 Task: nan
Action: Mouse moved to (418, 542)
Screenshot: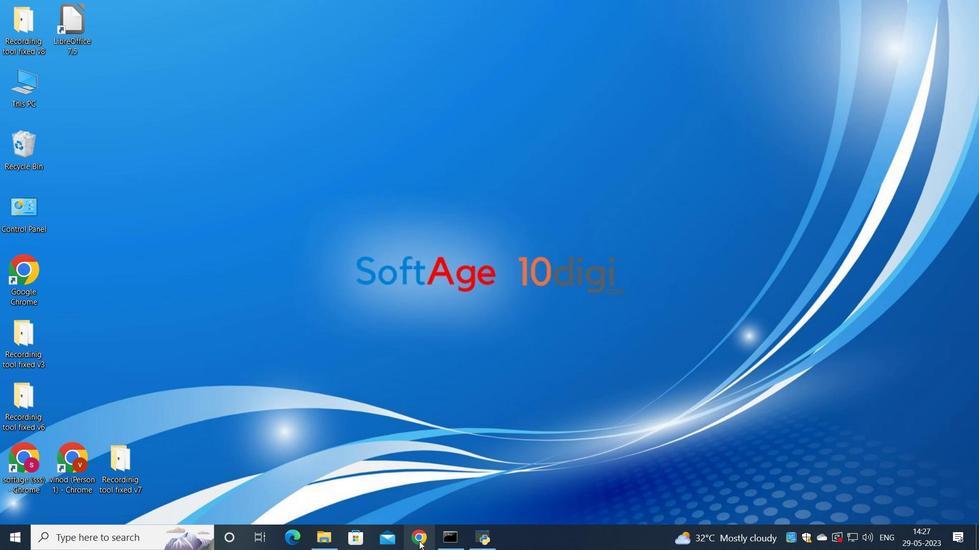 
Action: Mouse pressed left at (418, 542)
Screenshot: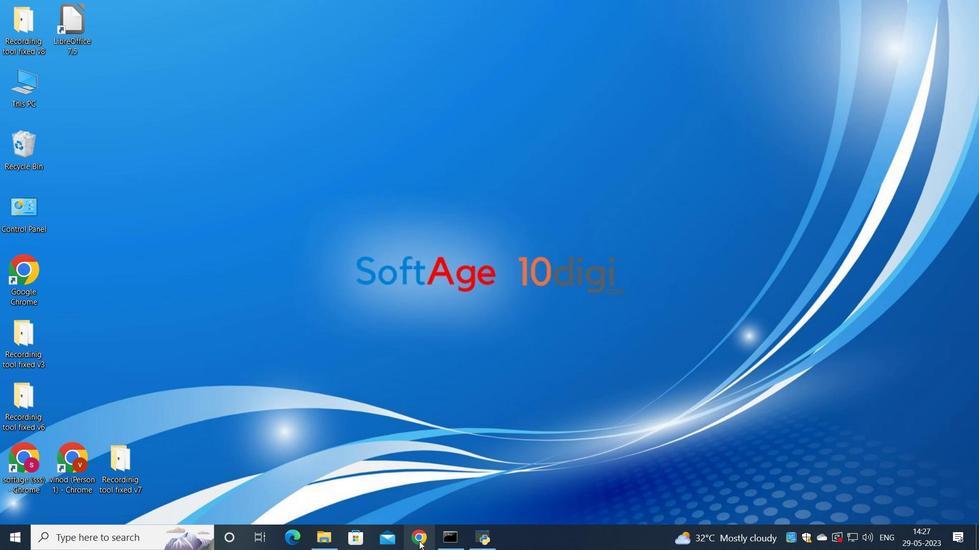
Action: Mouse moved to (425, 332)
Screenshot: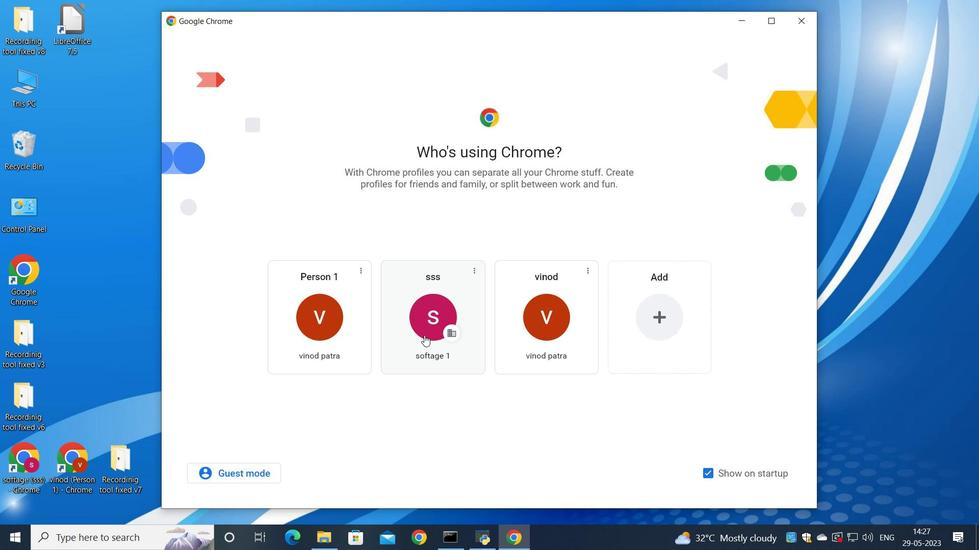 
Action: Mouse pressed left at (425, 332)
Screenshot: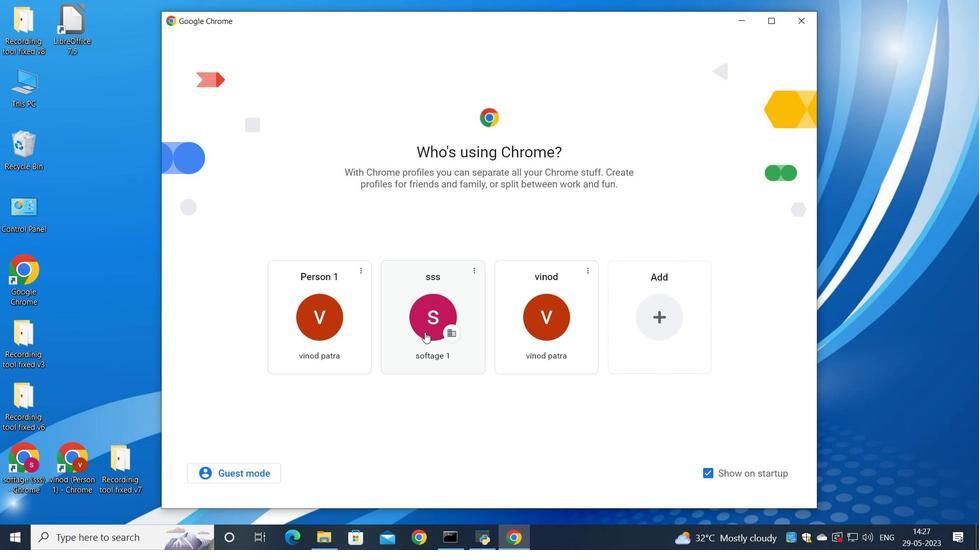 
Action: Mouse moved to (861, 70)
Screenshot: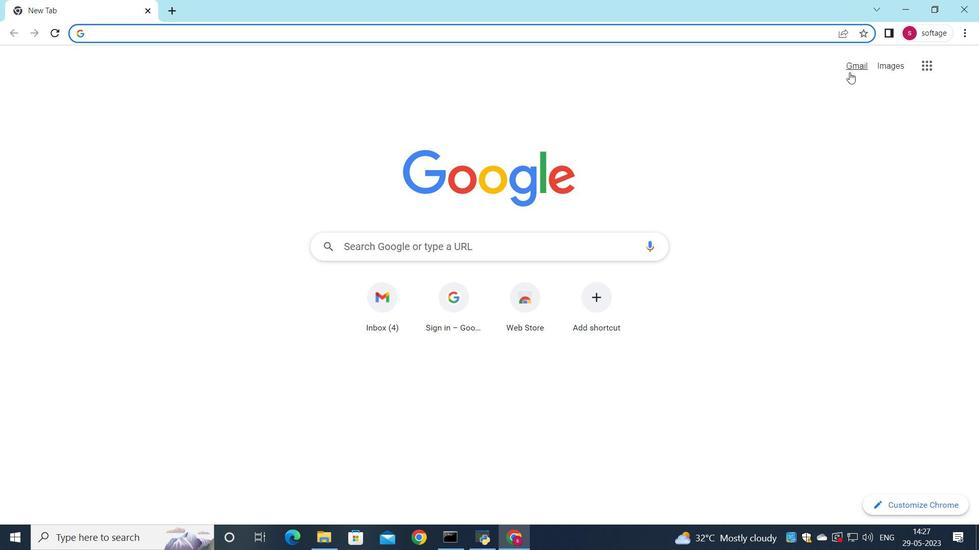 
Action: Mouse pressed left at (861, 70)
Screenshot: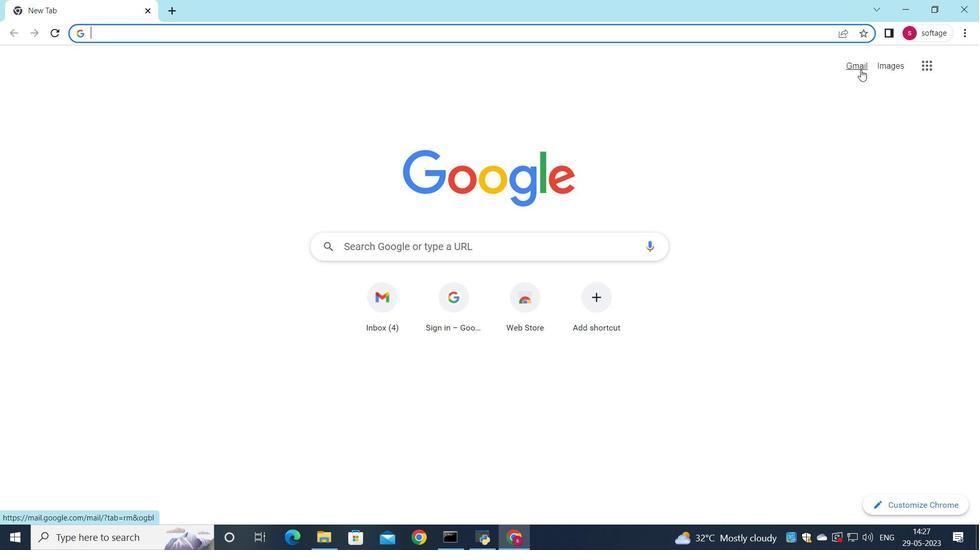 
Action: Mouse moved to (840, 92)
Screenshot: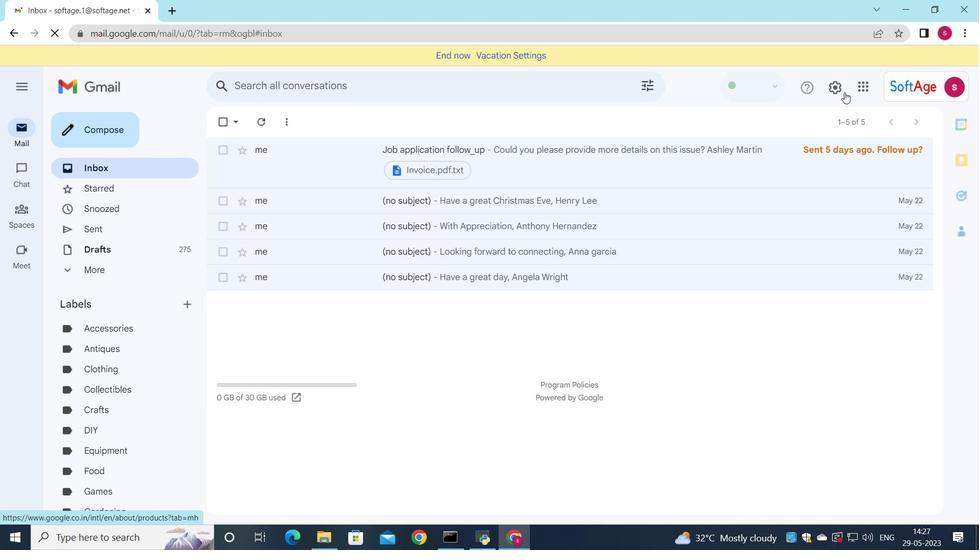 
Action: Mouse pressed left at (840, 92)
Screenshot: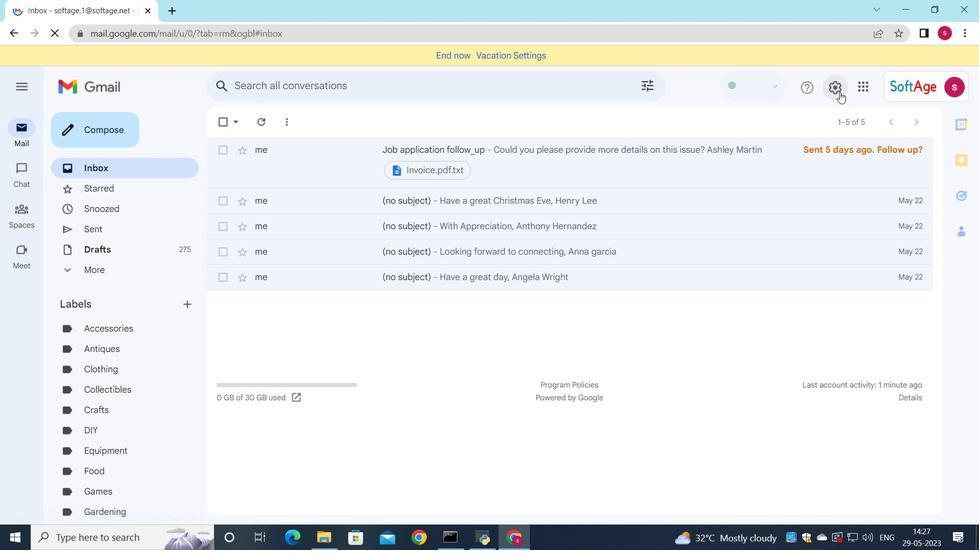
Action: Mouse moved to (831, 146)
Screenshot: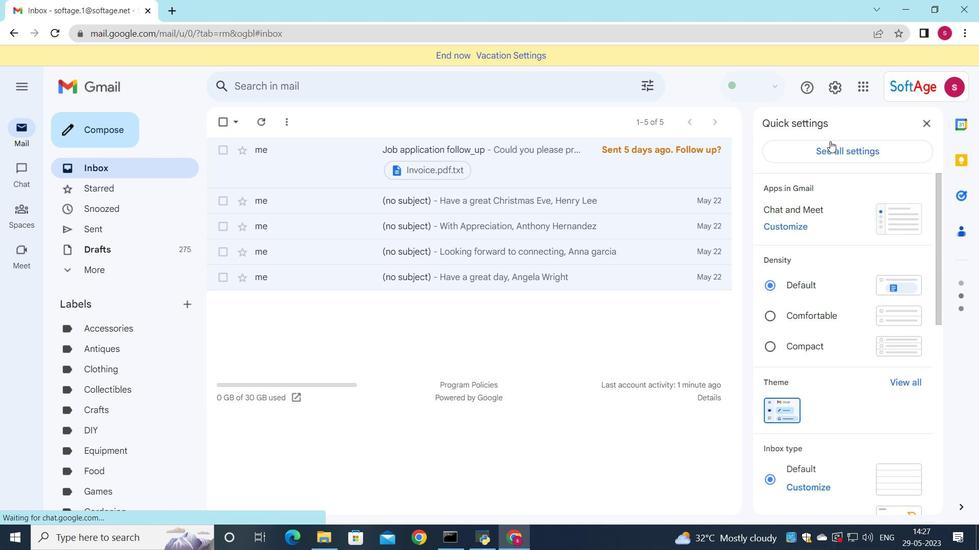 
Action: Mouse pressed left at (831, 146)
Screenshot: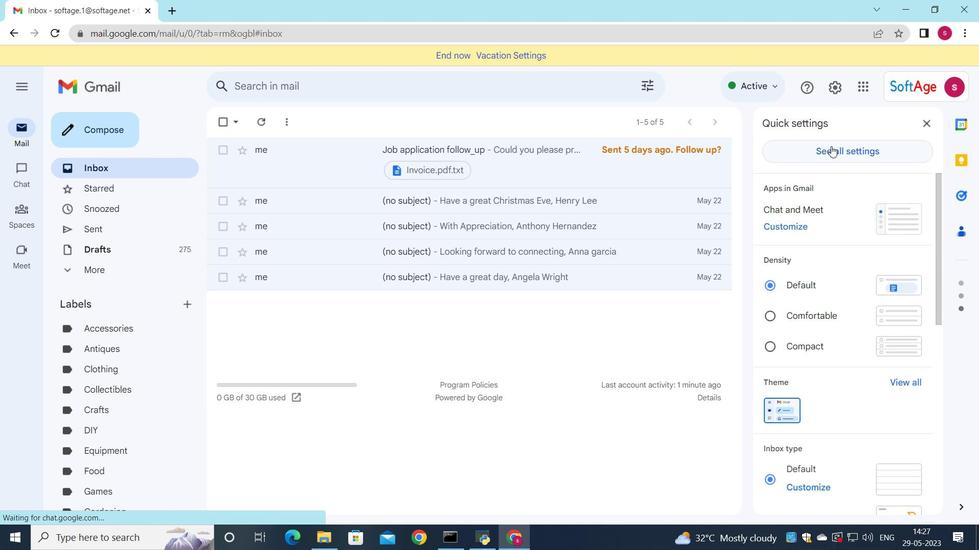 
Action: Mouse moved to (442, 222)
Screenshot: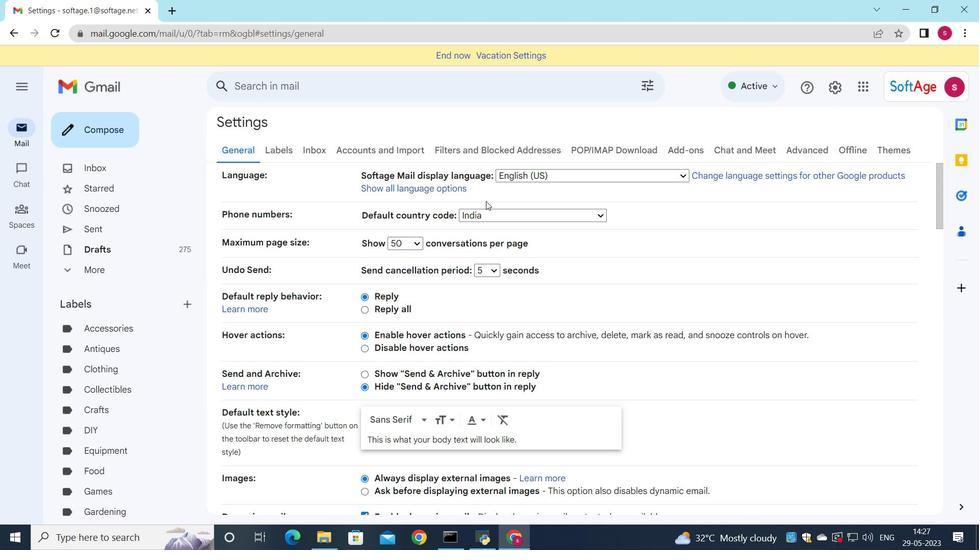 
Action: Mouse scrolled (442, 221) with delta (0, 0)
Screenshot: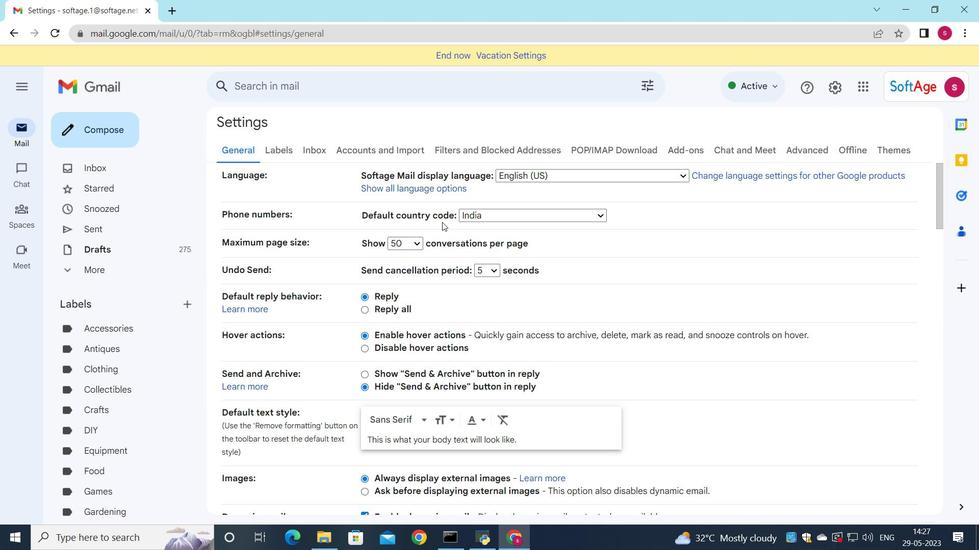 
Action: Mouse scrolled (442, 221) with delta (0, 0)
Screenshot: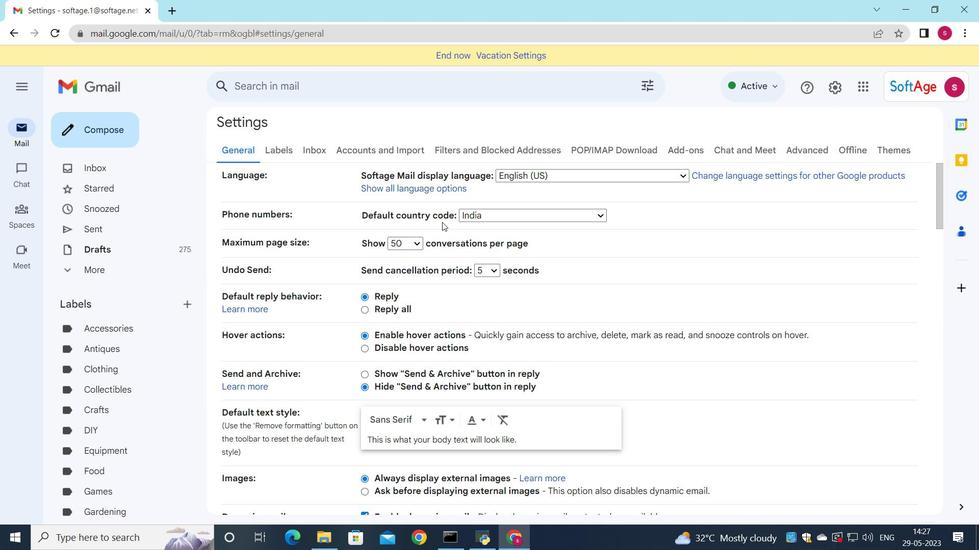 
Action: Mouse scrolled (442, 221) with delta (0, 0)
Screenshot: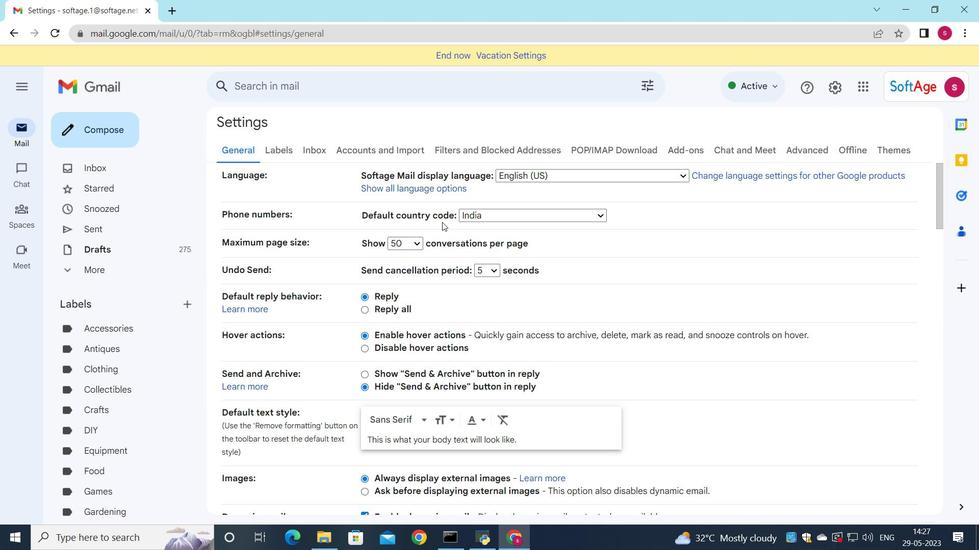 
Action: Mouse scrolled (442, 221) with delta (0, 0)
Screenshot: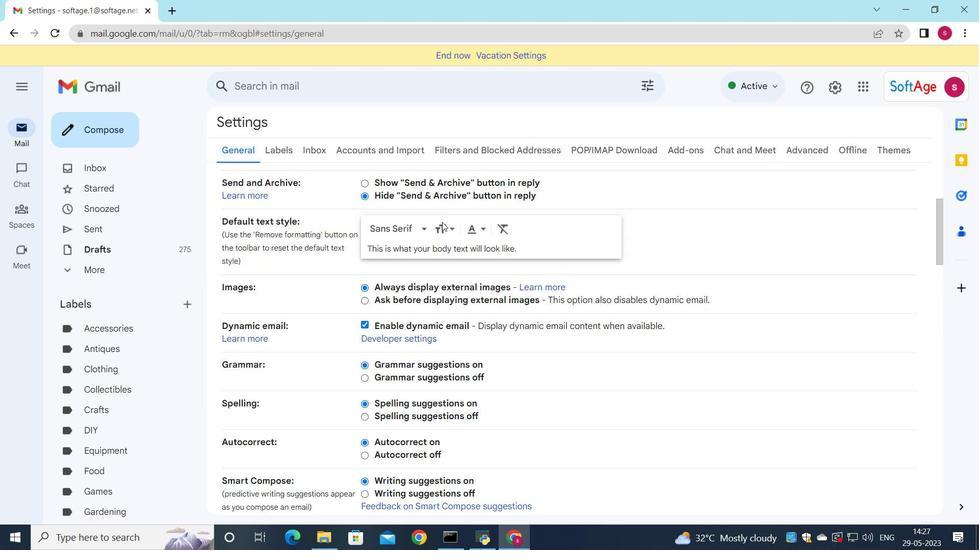 
Action: Mouse scrolled (442, 221) with delta (0, 0)
Screenshot: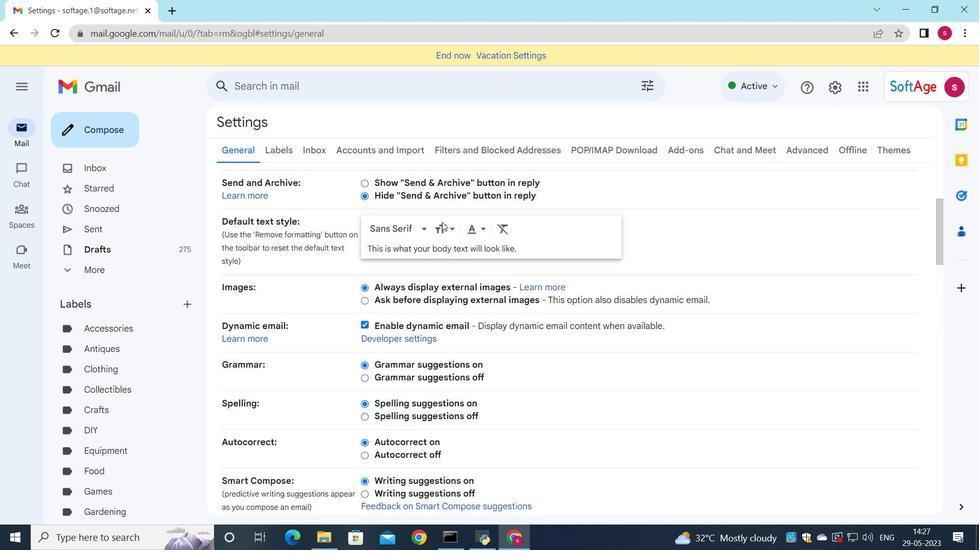 
Action: Mouse scrolled (442, 221) with delta (0, 0)
Screenshot: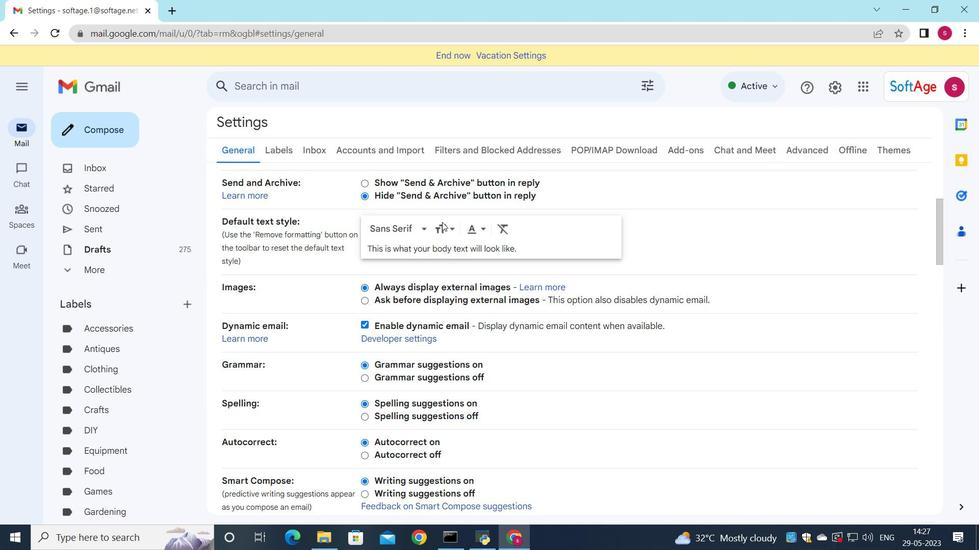 
Action: Mouse scrolled (442, 221) with delta (0, 0)
Screenshot: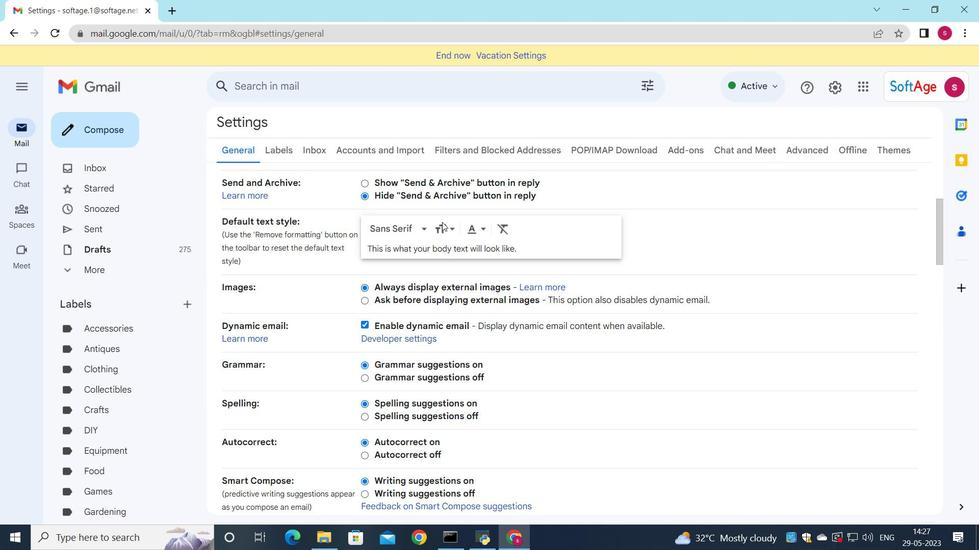 
Action: Mouse scrolled (442, 221) with delta (0, 0)
Screenshot: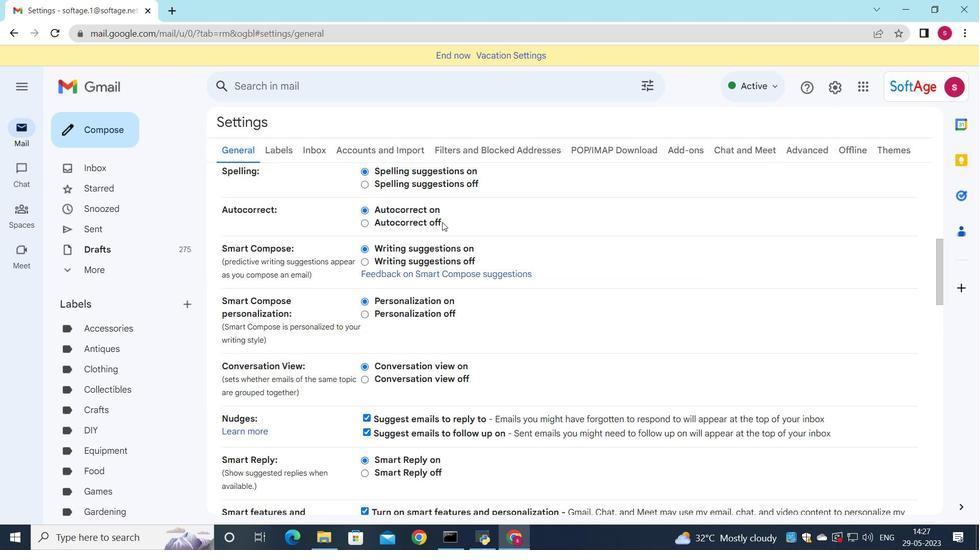 
Action: Mouse scrolled (442, 221) with delta (0, 0)
Screenshot: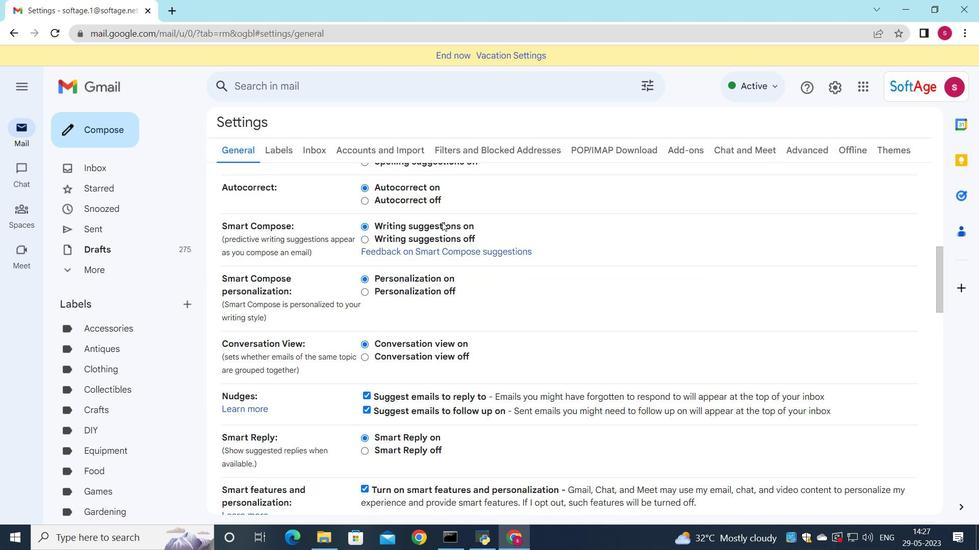 
Action: Mouse scrolled (442, 221) with delta (0, 0)
Screenshot: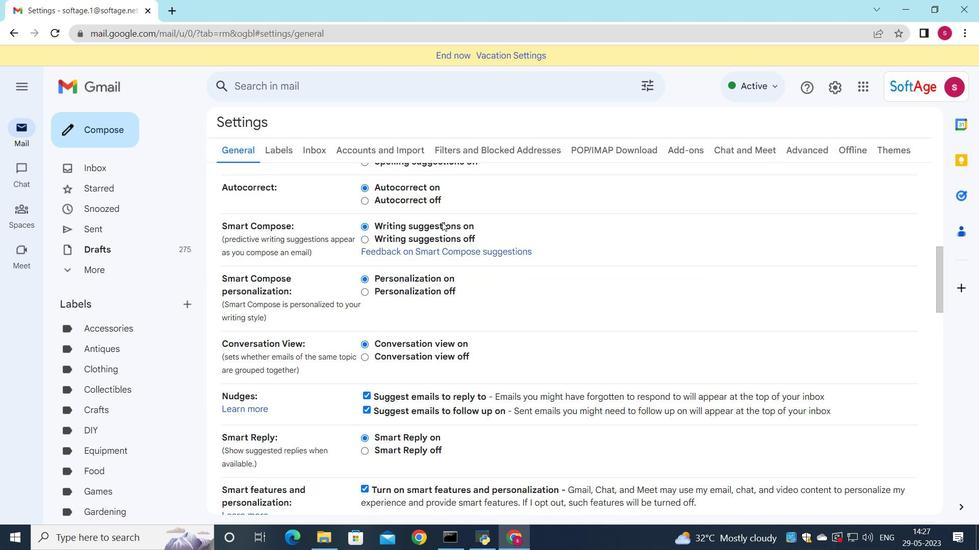 
Action: Mouse scrolled (442, 221) with delta (0, 0)
Screenshot: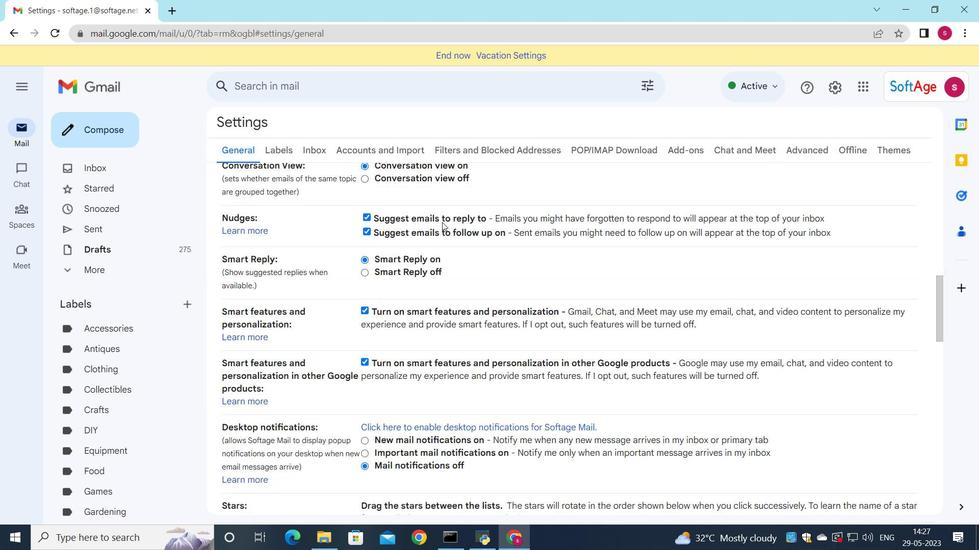 
Action: Mouse scrolled (442, 221) with delta (0, 0)
Screenshot: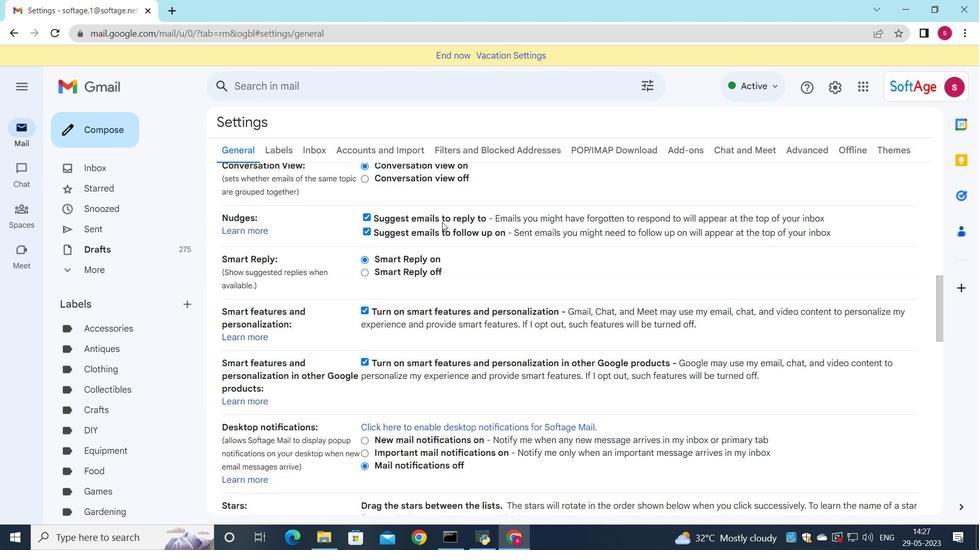
Action: Mouse scrolled (442, 221) with delta (0, 0)
Screenshot: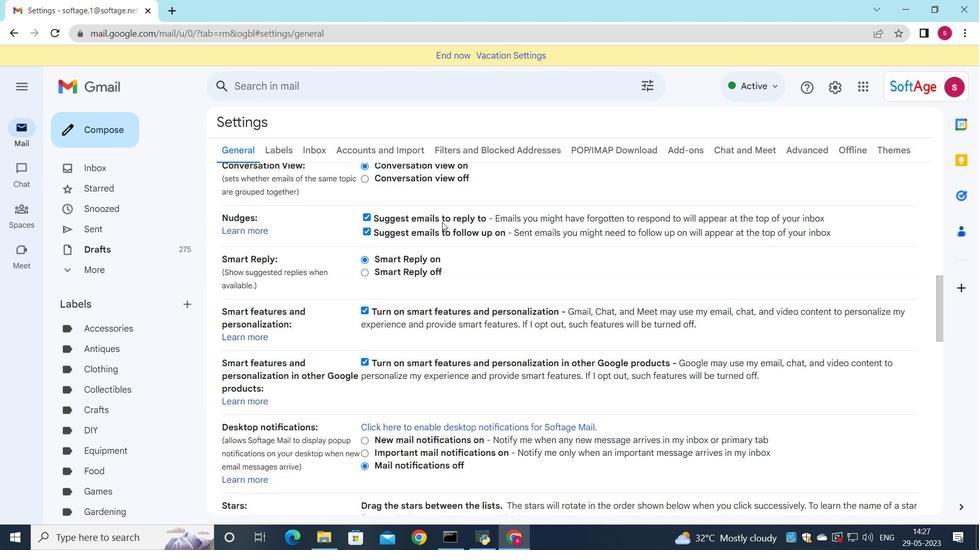 
Action: Mouse scrolled (442, 221) with delta (0, 0)
Screenshot: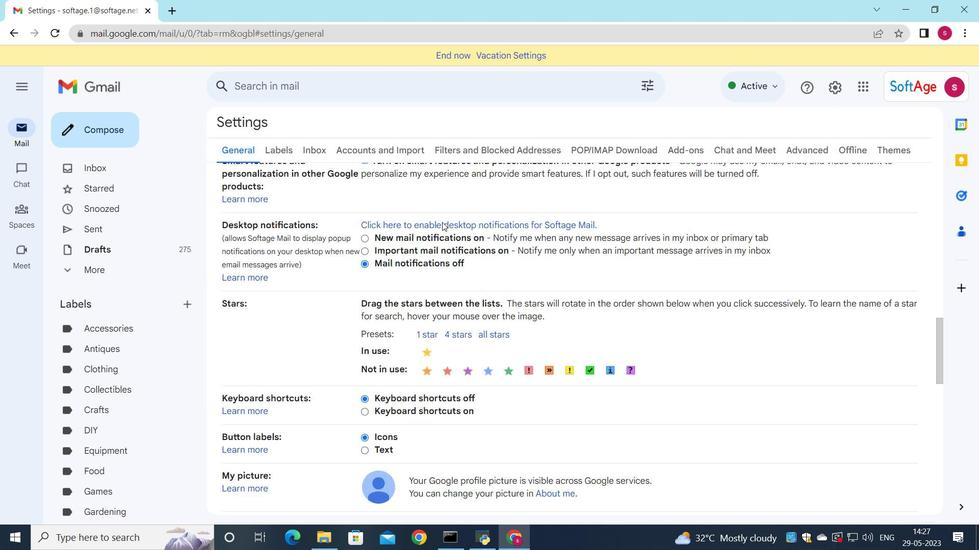 
Action: Mouse scrolled (442, 221) with delta (0, 0)
Screenshot: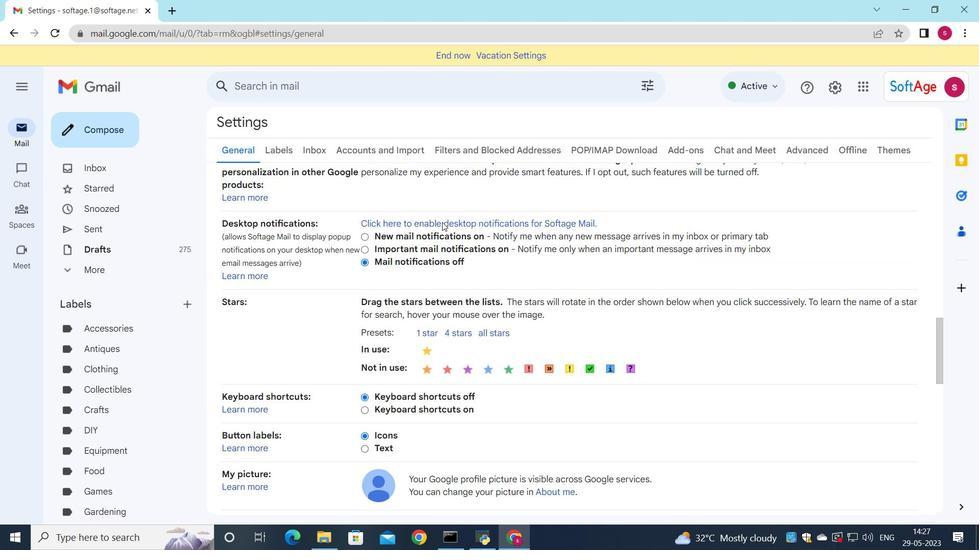 
Action: Mouse scrolled (442, 221) with delta (0, 0)
Screenshot: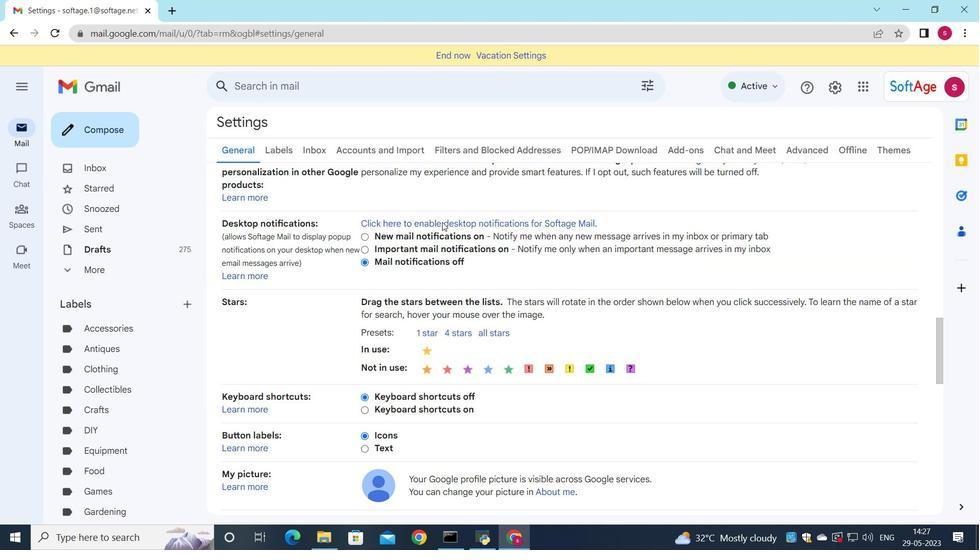 
Action: Mouse scrolled (442, 221) with delta (0, 0)
Screenshot: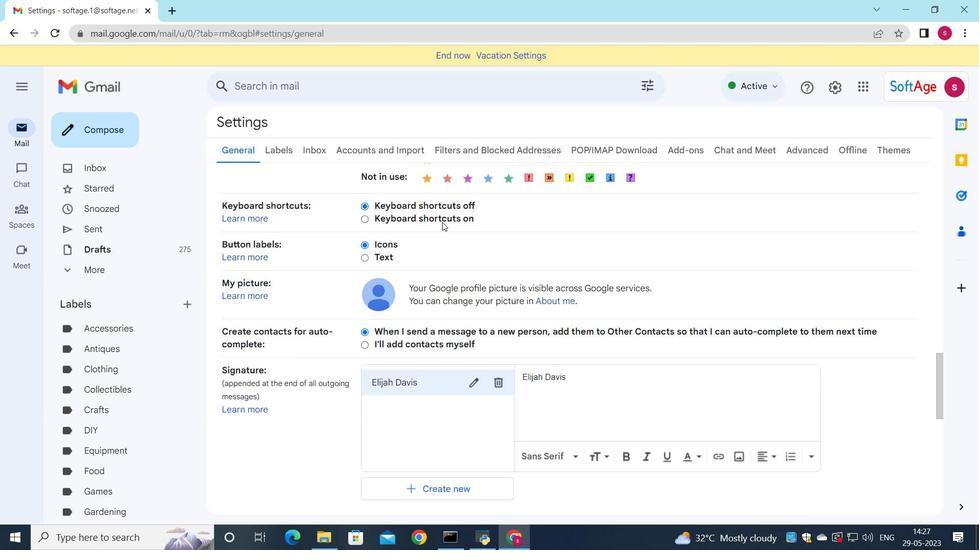 
Action: Mouse moved to (452, 228)
Screenshot: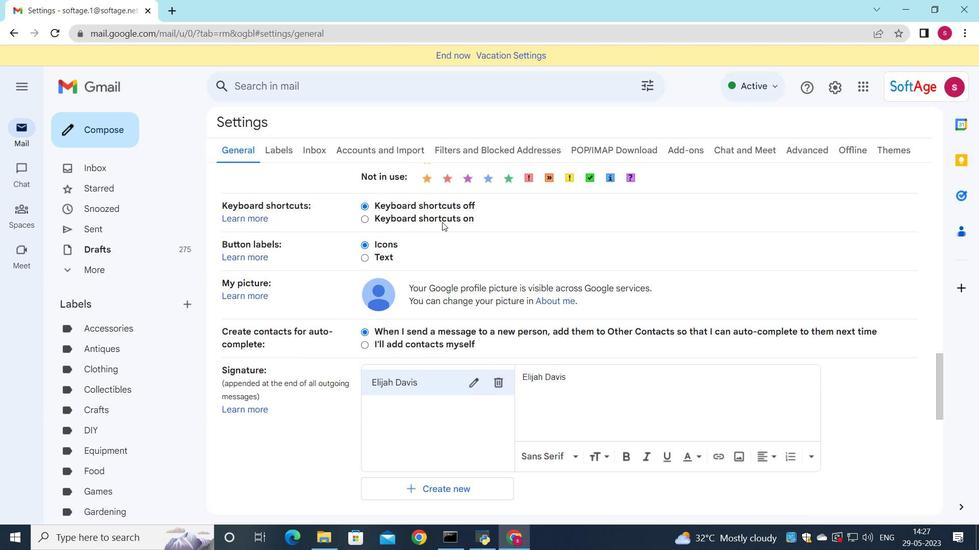 
Action: Mouse scrolled (452, 227) with delta (0, 0)
Screenshot: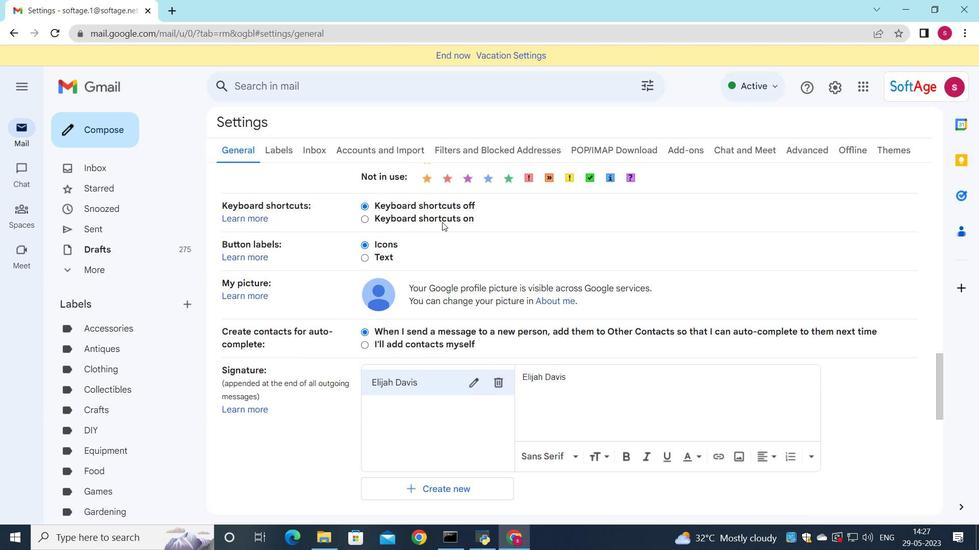 
Action: Mouse moved to (452, 229)
Screenshot: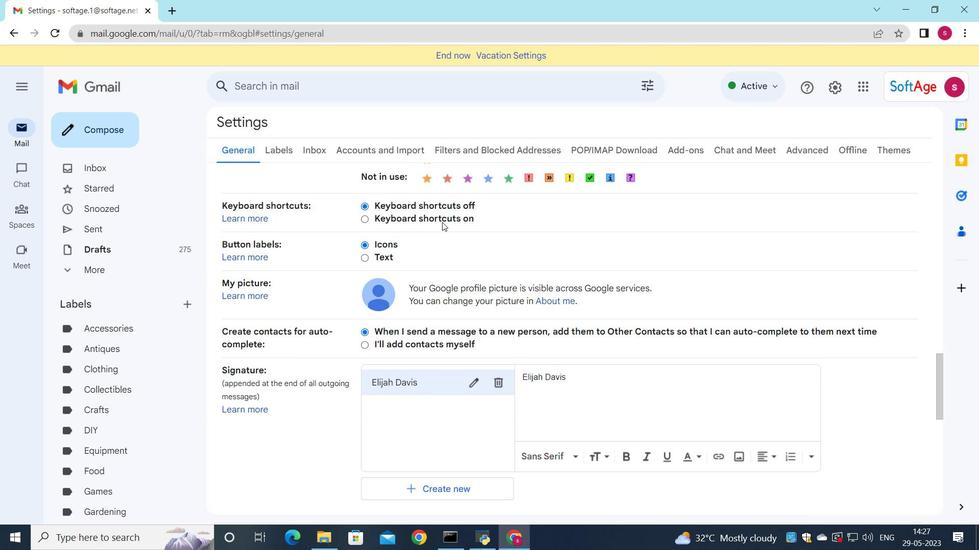 
Action: Mouse scrolled (452, 228) with delta (0, 0)
Screenshot: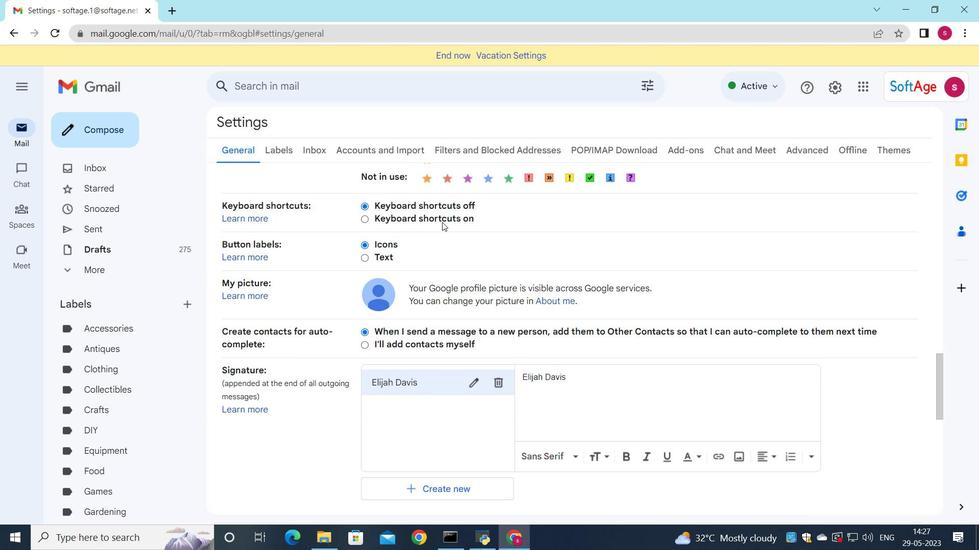 
Action: Mouse moved to (501, 194)
Screenshot: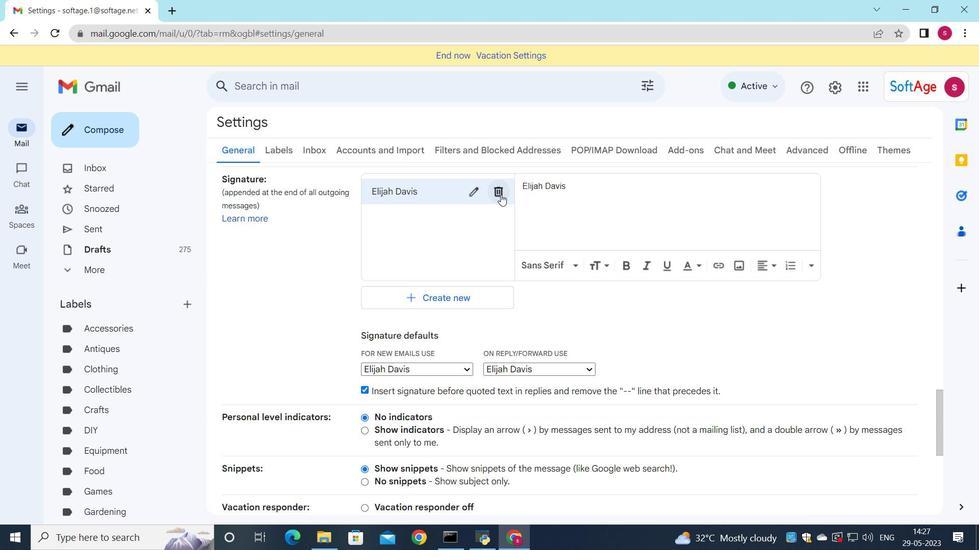 
Action: Mouse pressed left at (501, 194)
Screenshot: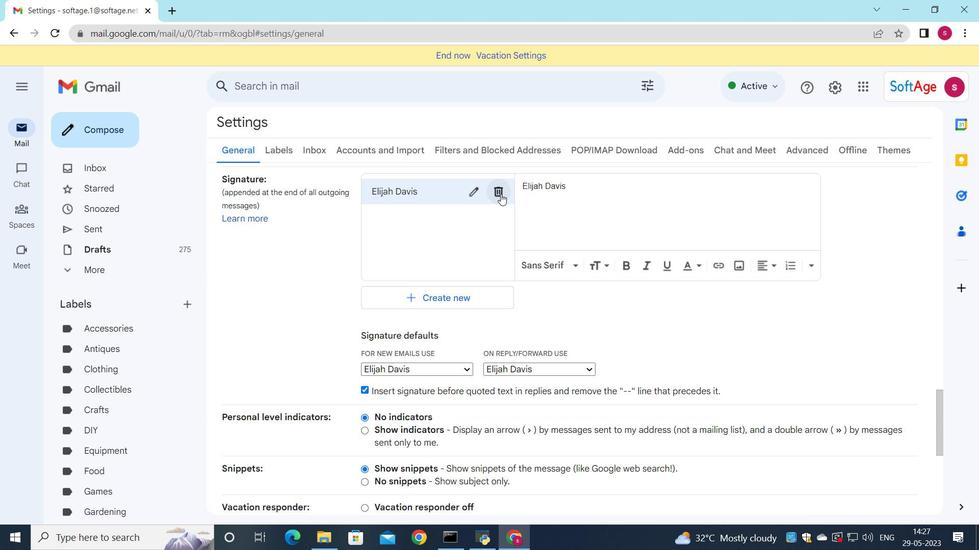 
Action: Mouse moved to (610, 317)
Screenshot: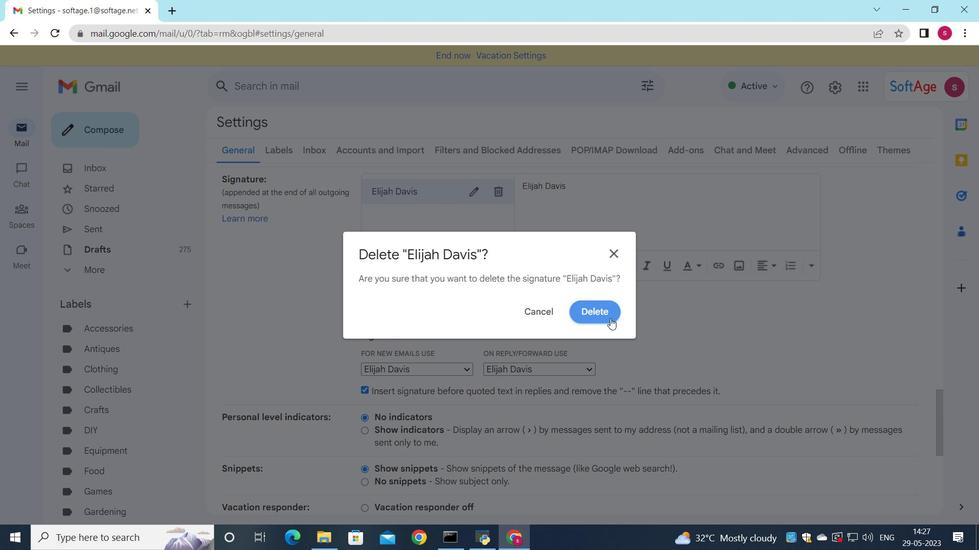 
Action: Mouse pressed left at (610, 317)
Screenshot: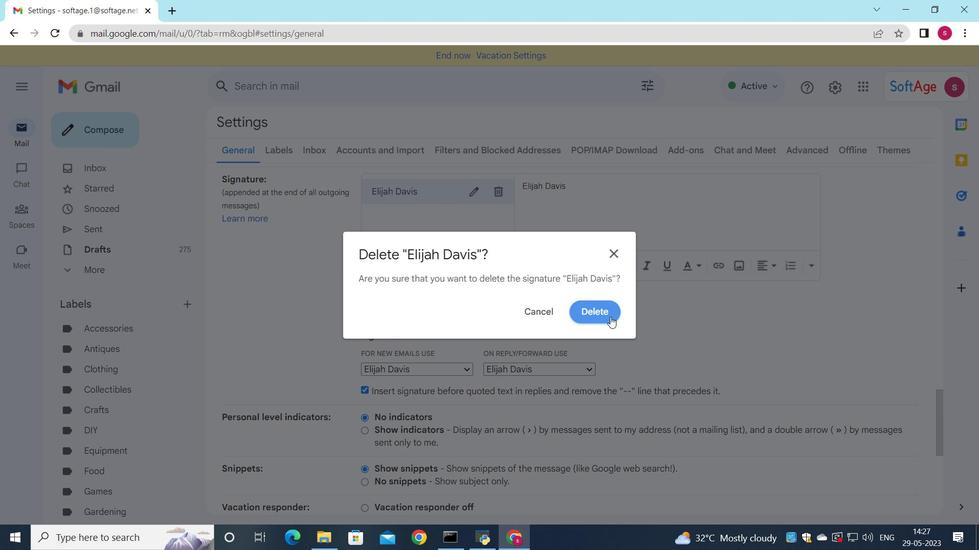 
Action: Mouse moved to (425, 209)
Screenshot: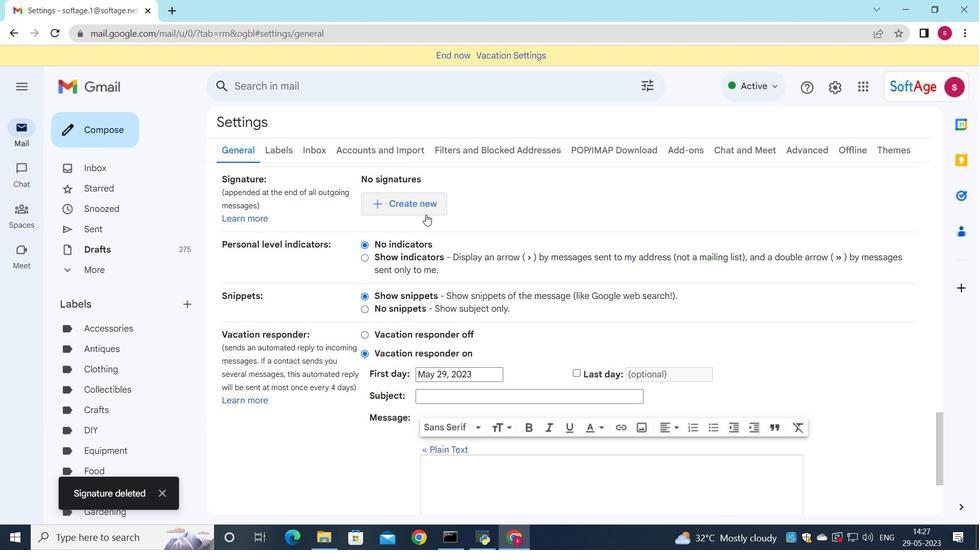 
Action: Mouse pressed left at (425, 209)
Screenshot: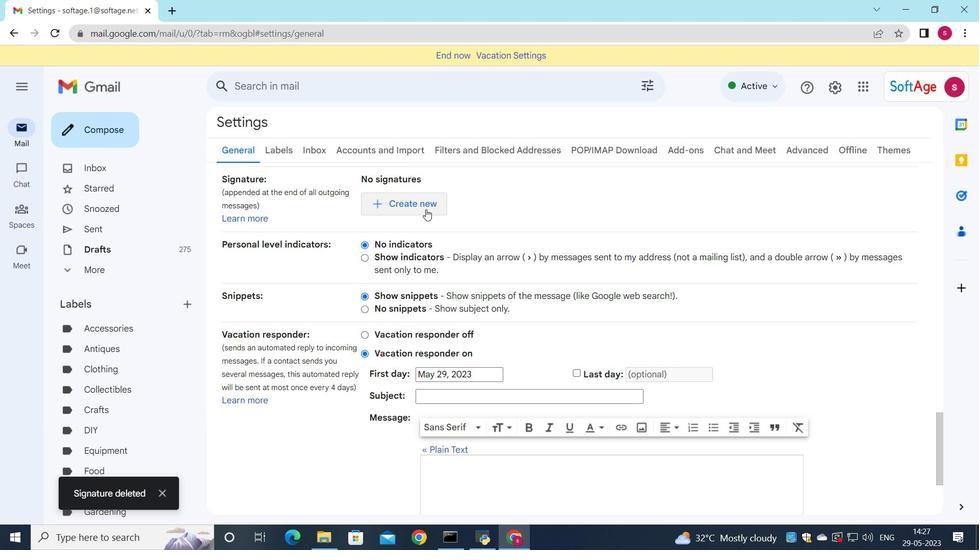 
Action: Mouse moved to (931, 311)
Screenshot: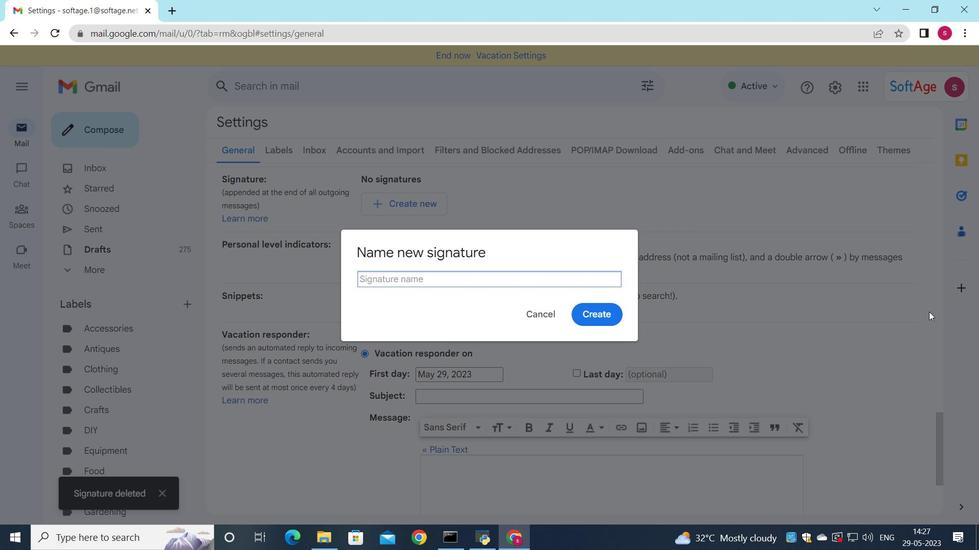 
Action: Key pressed <Key.shift><Key.shift><Key.shift><Key.shift>Elizabeth<Key.space><Key.shift_r>Parker
Screenshot: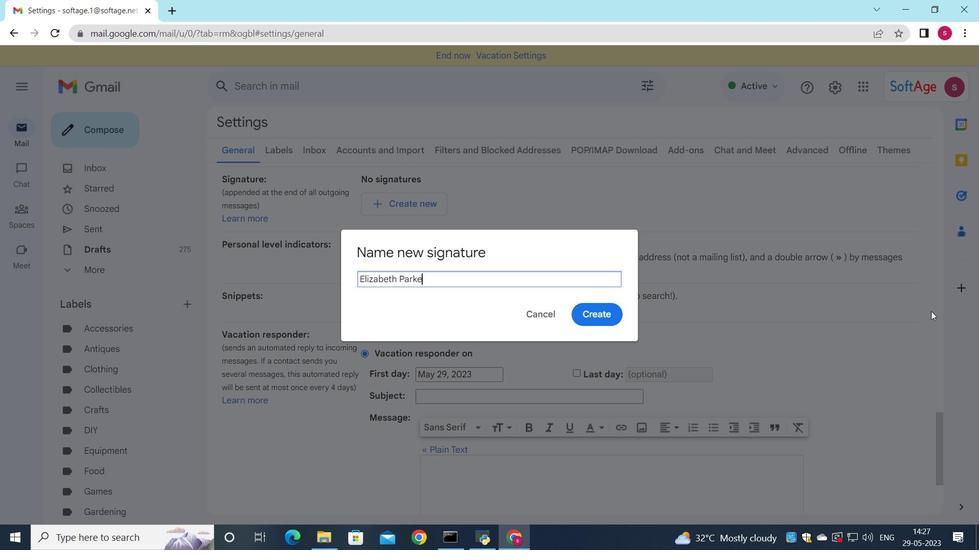 
Action: Mouse moved to (599, 312)
Screenshot: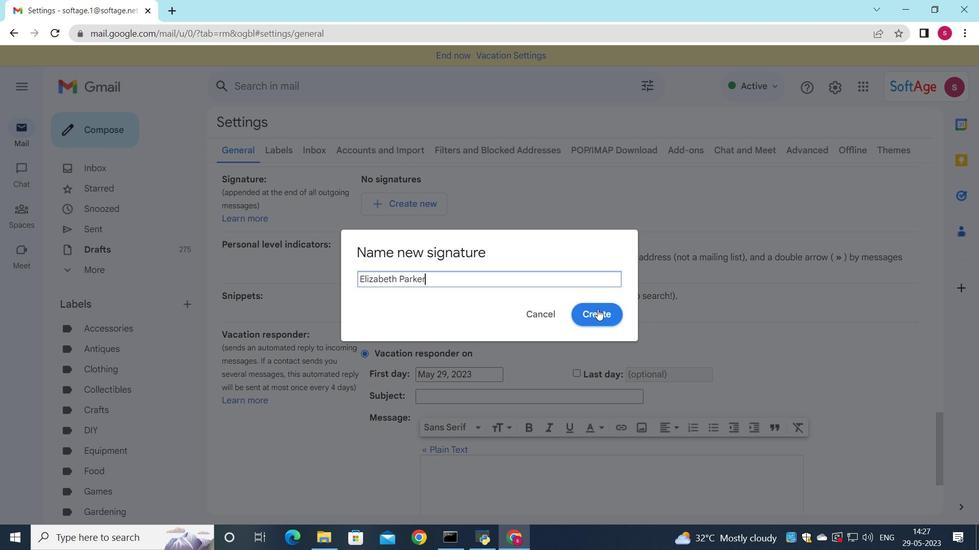 
Action: Mouse pressed left at (599, 312)
Screenshot: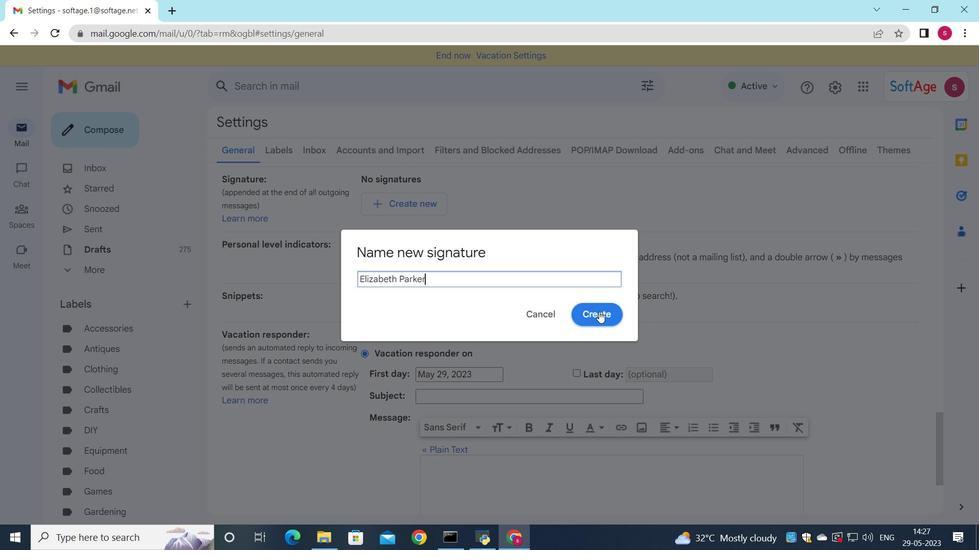 
Action: Mouse moved to (587, 208)
Screenshot: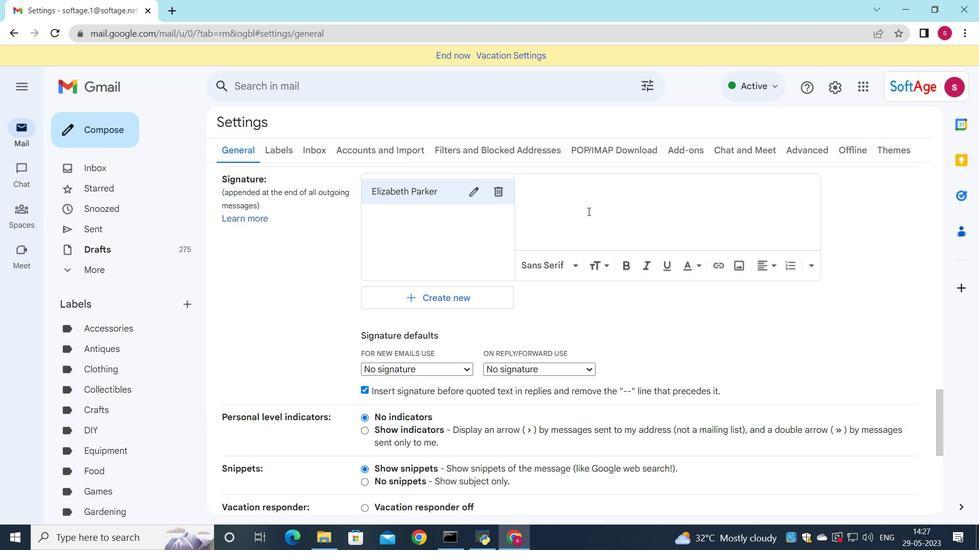 
Action: Mouse pressed left at (587, 208)
Screenshot: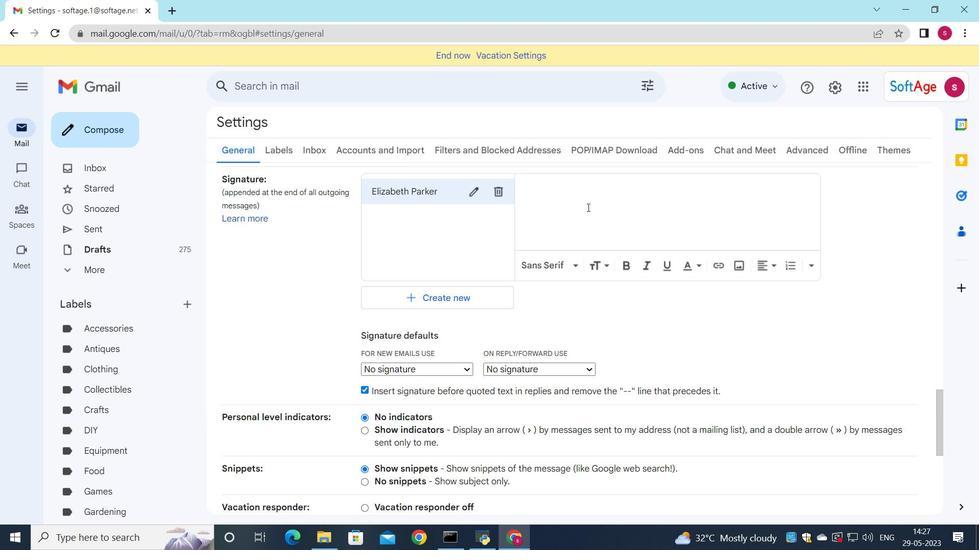 
Action: Key pressed <Key.shift>Elizabeth<Key.space><Key.shift_r>Parker
Screenshot: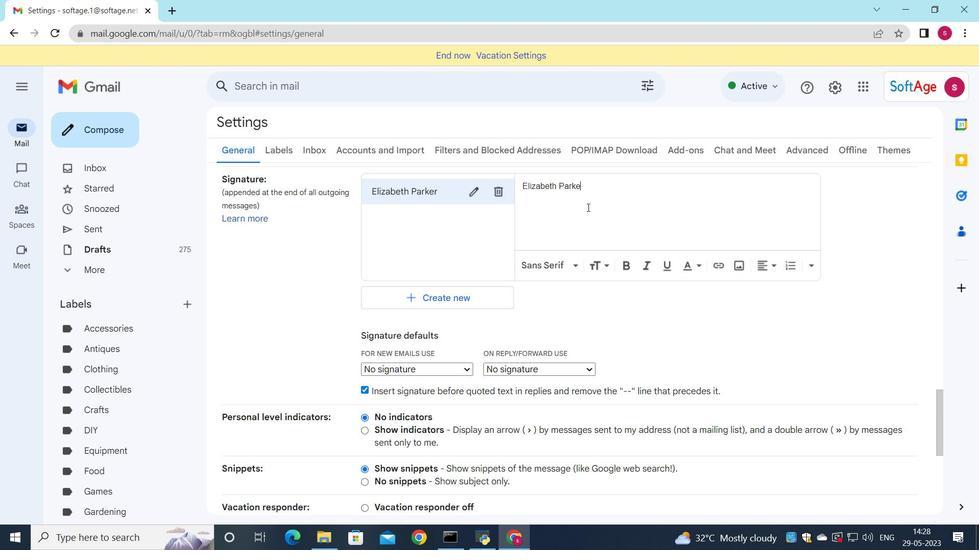 
Action: Mouse moved to (463, 373)
Screenshot: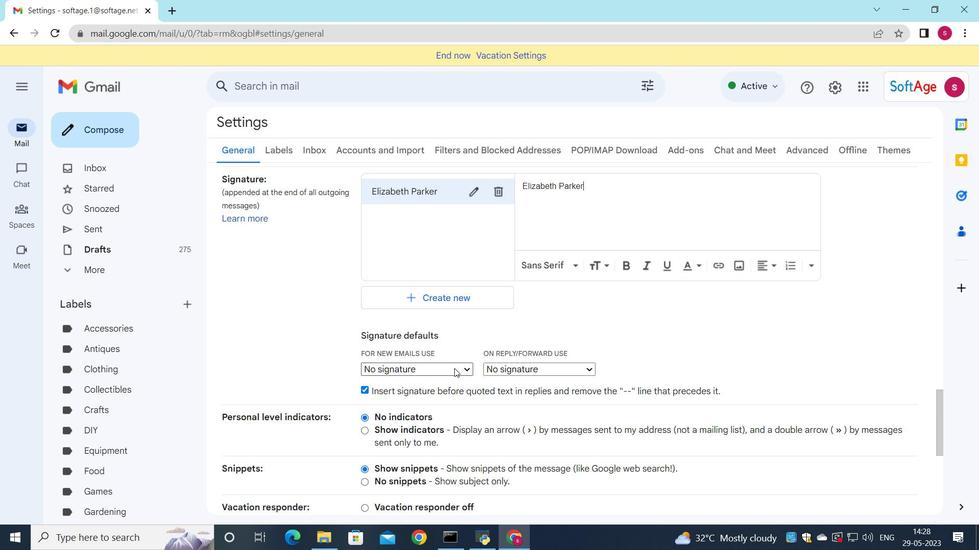 
Action: Mouse pressed left at (463, 373)
Screenshot: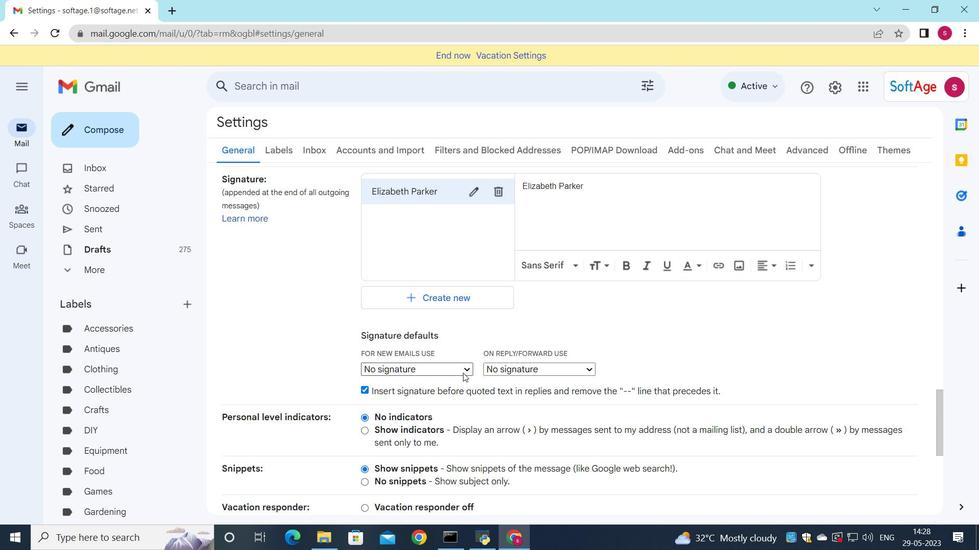 
Action: Mouse moved to (455, 391)
Screenshot: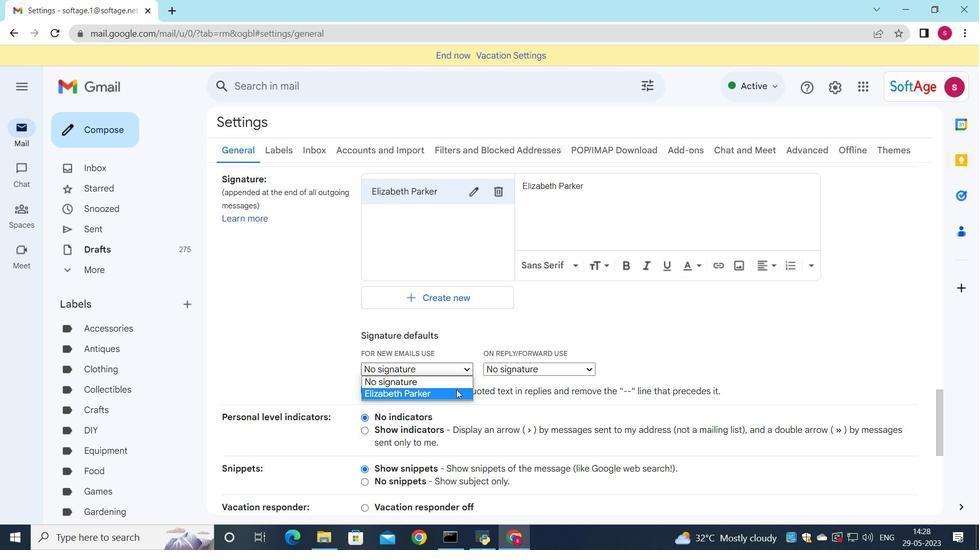 
Action: Mouse pressed left at (455, 391)
Screenshot: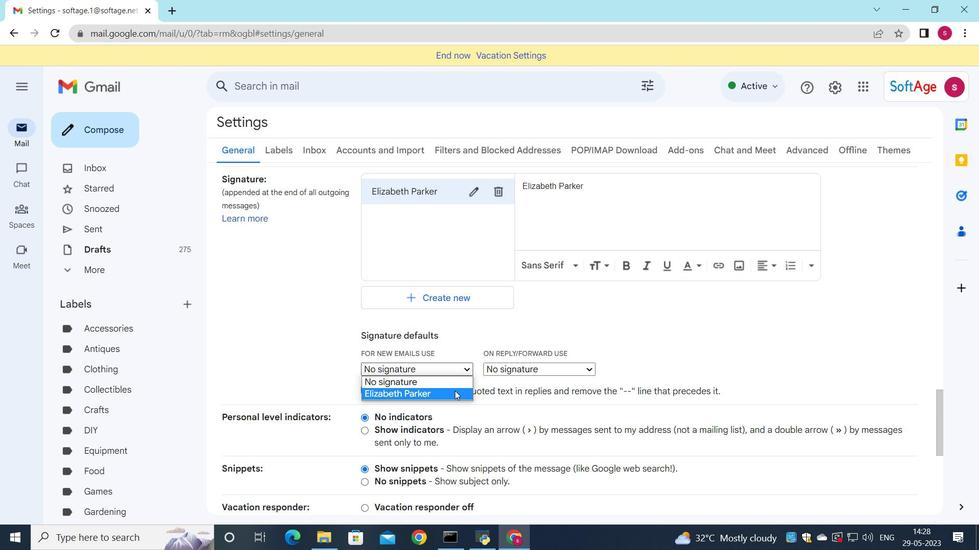 
Action: Mouse moved to (501, 367)
Screenshot: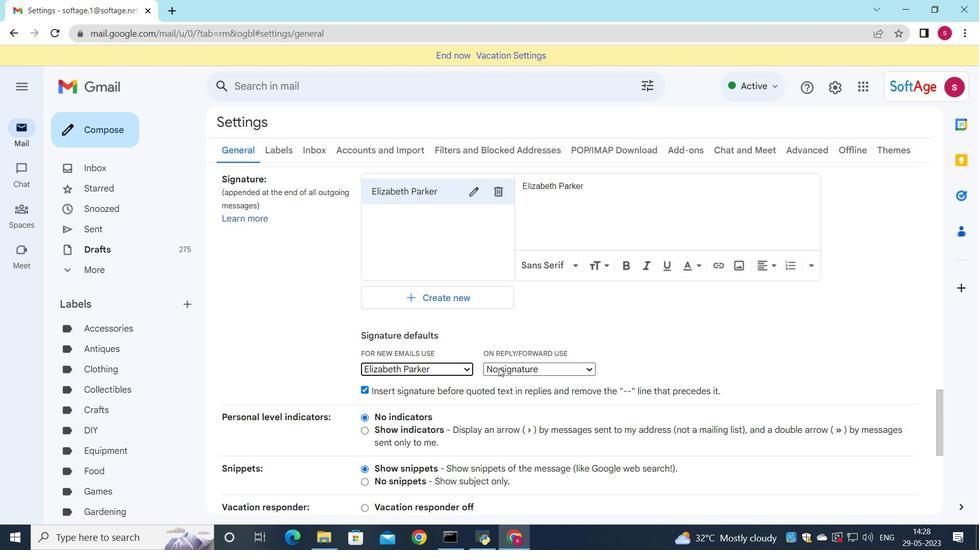 
Action: Mouse pressed left at (501, 367)
Screenshot: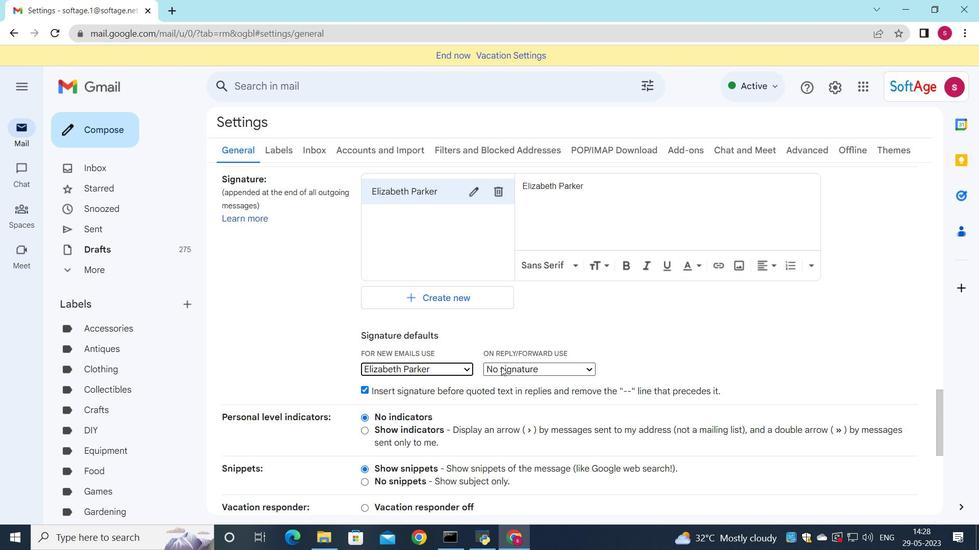 
Action: Mouse moved to (505, 397)
Screenshot: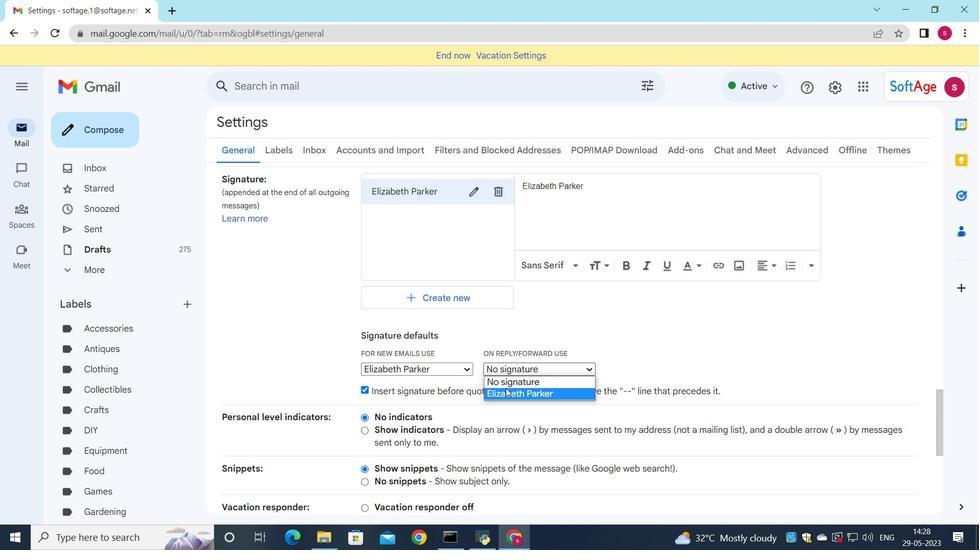 
Action: Mouse pressed left at (505, 397)
Screenshot: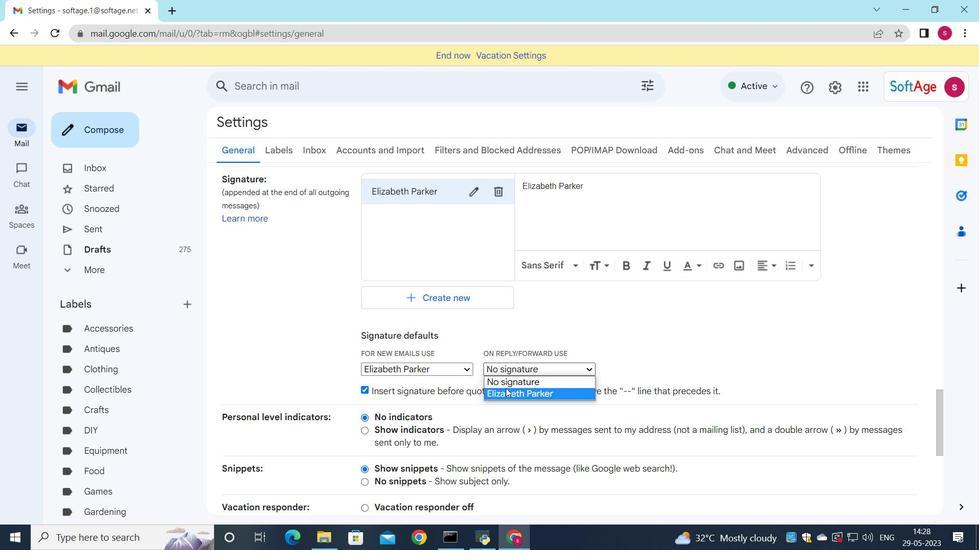 
Action: Mouse moved to (490, 371)
Screenshot: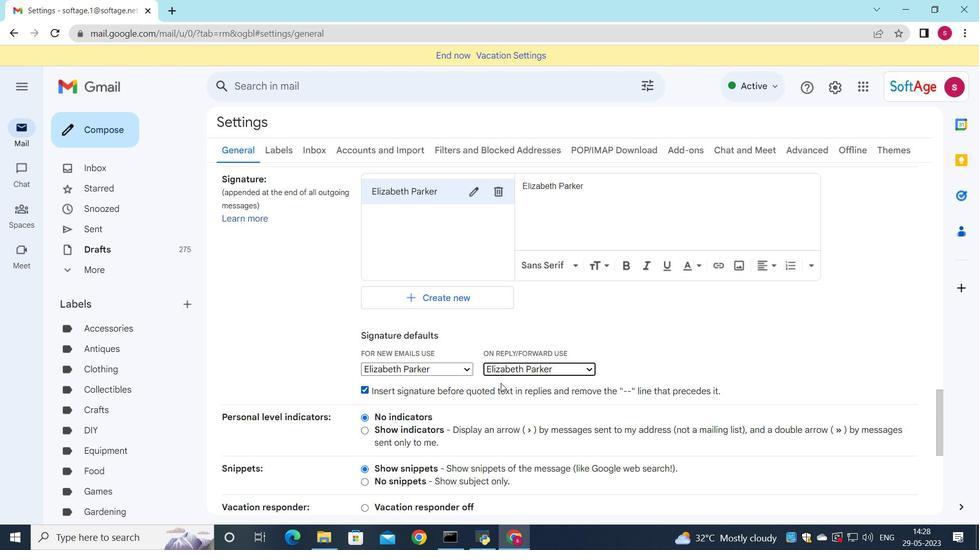 
Action: Mouse scrolled (490, 371) with delta (0, 0)
Screenshot: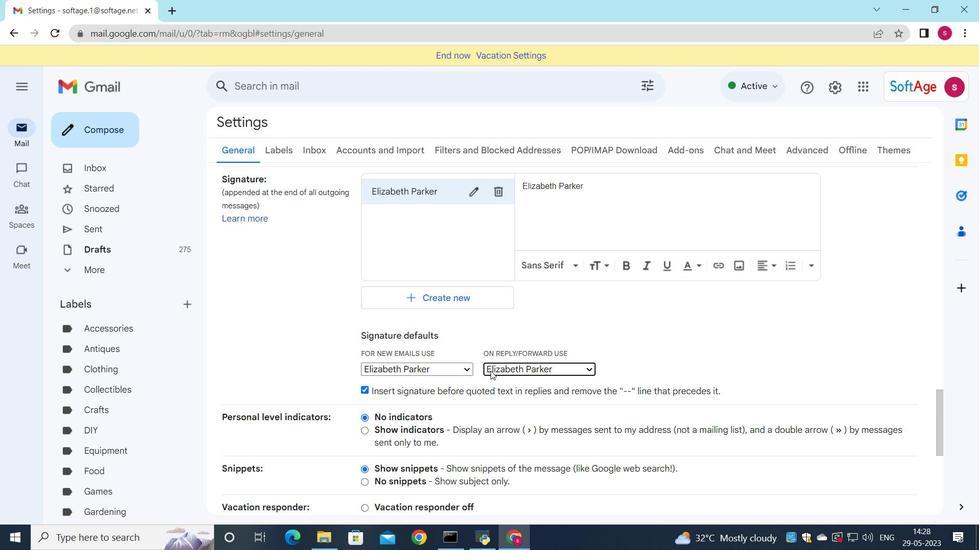 
Action: Mouse scrolled (490, 371) with delta (0, 0)
Screenshot: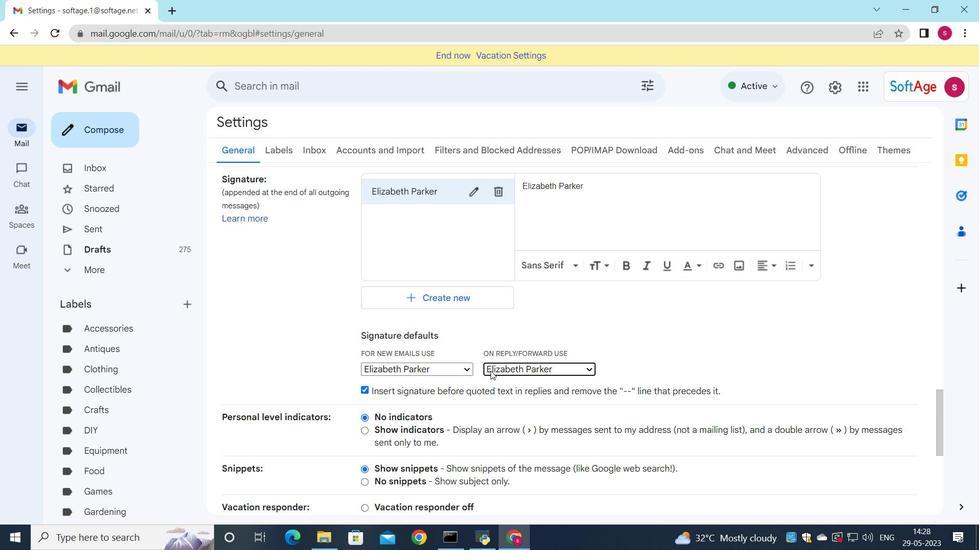 
Action: Mouse scrolled (490, 371) with delta (0, 0)
Screenshot: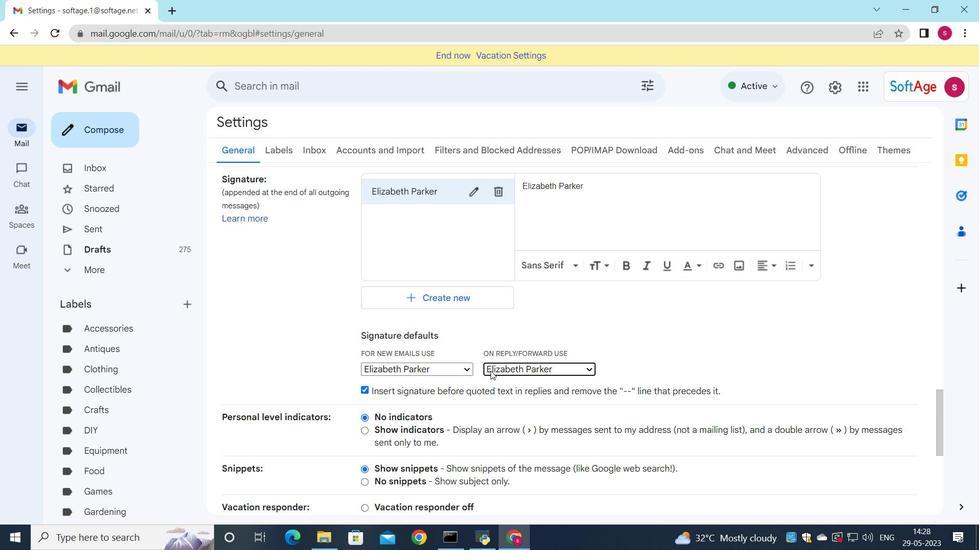 
Action: Mouse scrolled (490, 371) with delta (0, 0)
Screenshot: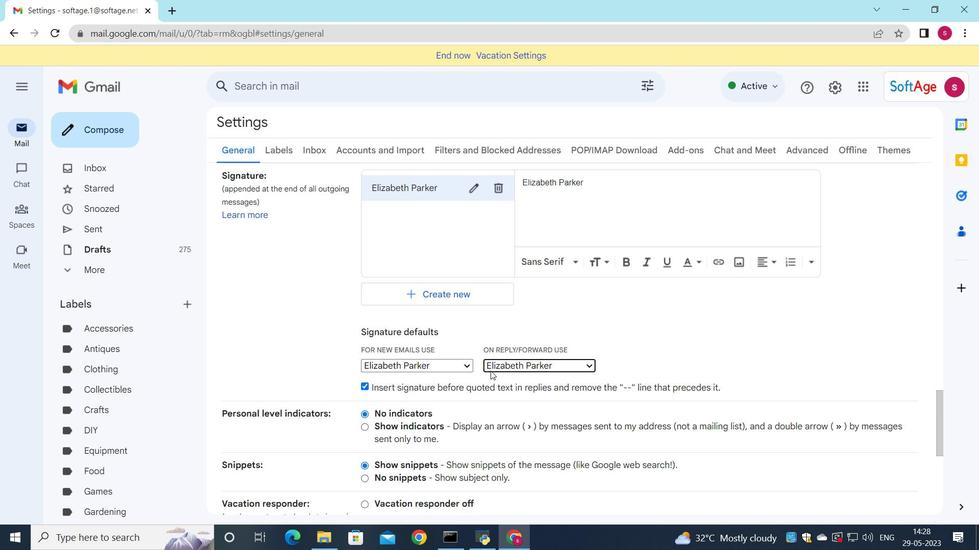 
Action: Mouse moved to (490, 371)
Screenshot: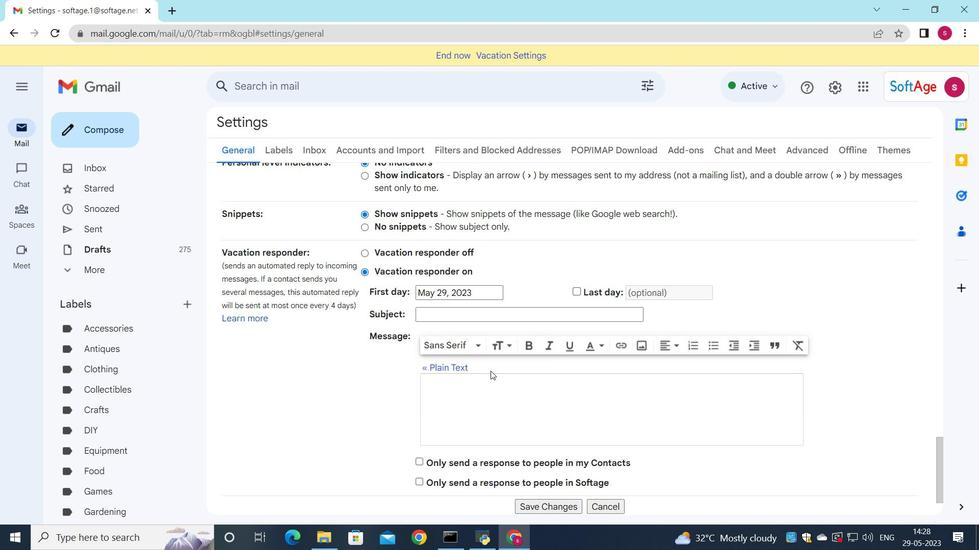 
Action: Mouse scrolled (490, 371) with delta (0, 0)
Screenshot: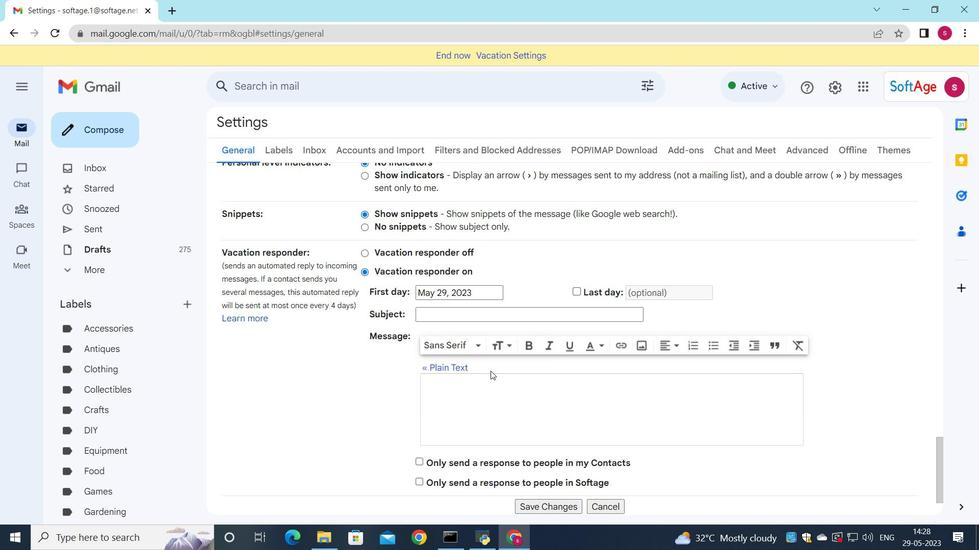 
Action: Mouse scrolled (490, 371) with delta (0, 0)
Screenshot: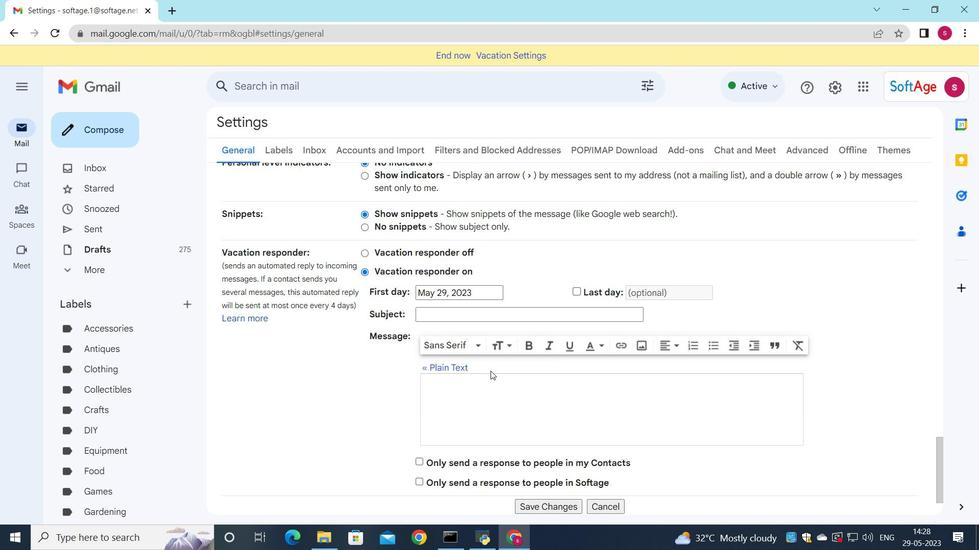 
Action: Mouse scrolled (490, 371) with delta (0, 0)
Screenshot: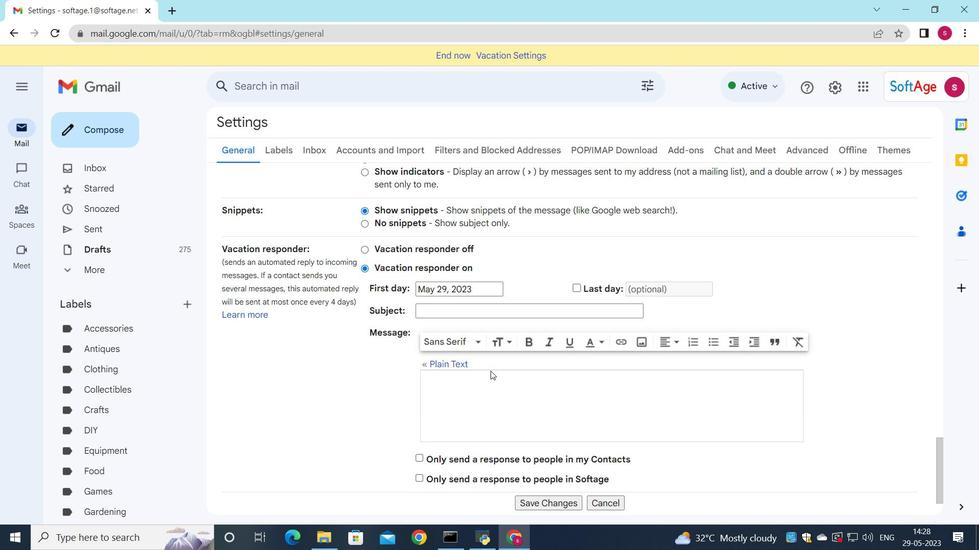
Action: Mouse scrolled (490, 371) with delta (0, 0)
Screenshot: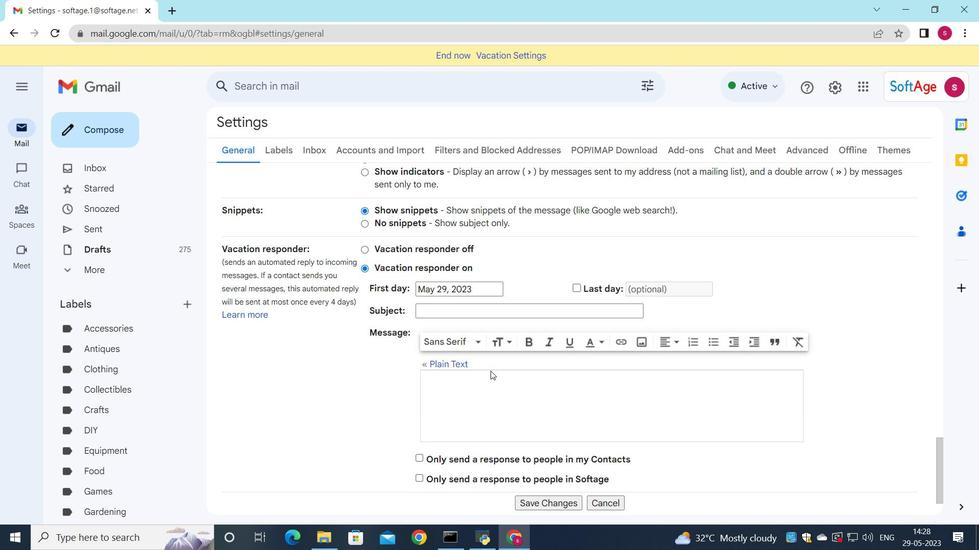 
Action: Mouse moved to (539, 446)
Screenshot: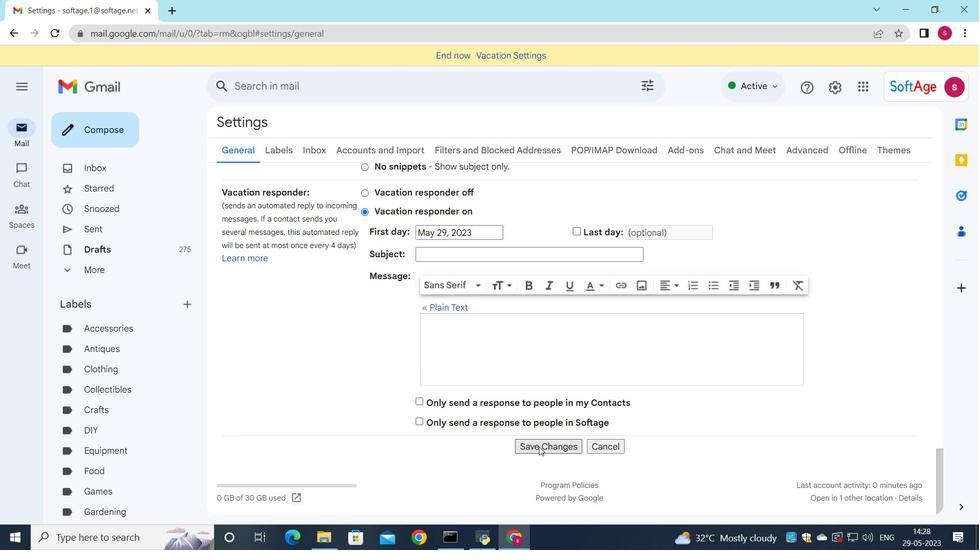 
Action: Mouse pressed left at (539, 446)
Screenshot: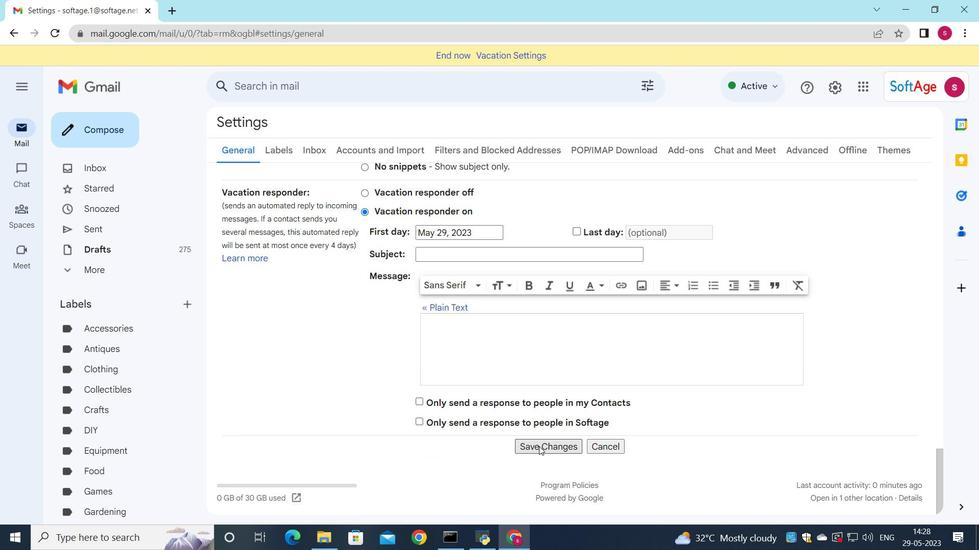 
Action: Mouse moved to (99, 129)
Screenshot: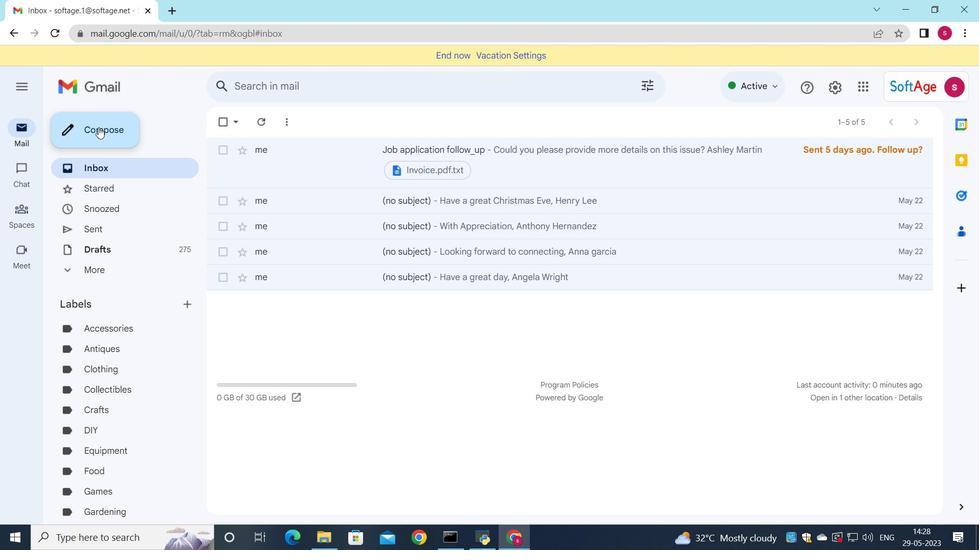 
Action: Mouse pressed left at (99, 129)
Screenshot: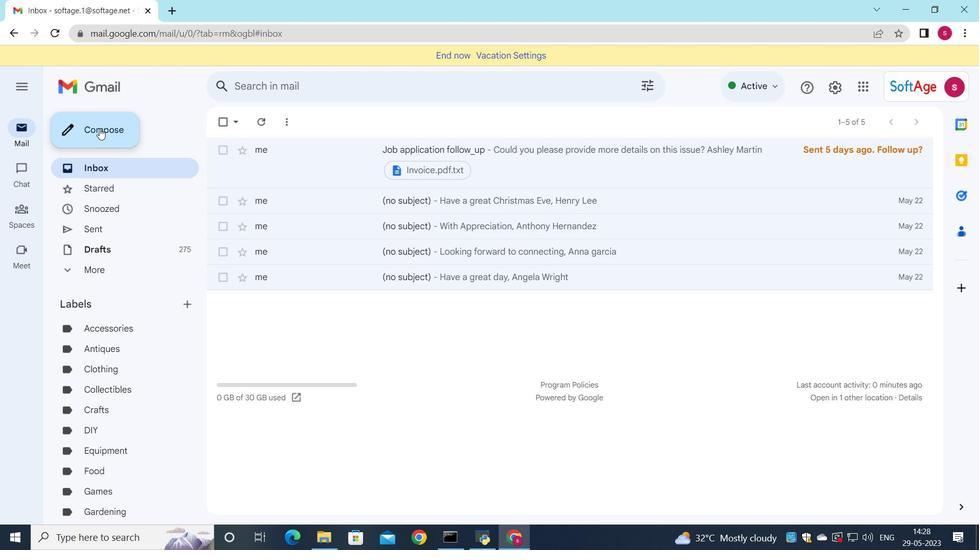 
Action: Mouse moved to (745, 243)
Screenshot: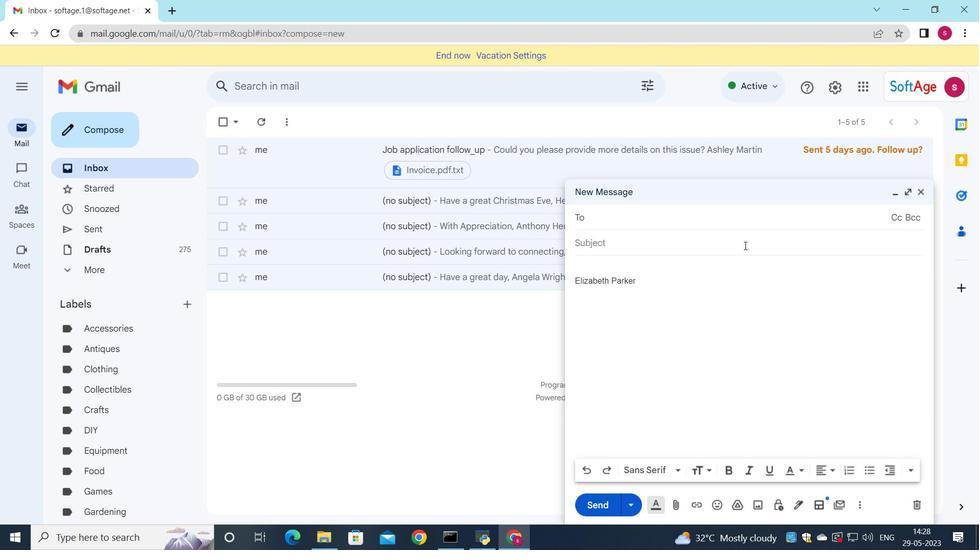 
Action: Key pressed <Key.down><Key.down><Key.down><Key.down><Key.down><Key.down><Key.down><Key.down><Key.enter>softage.9
Screenshot: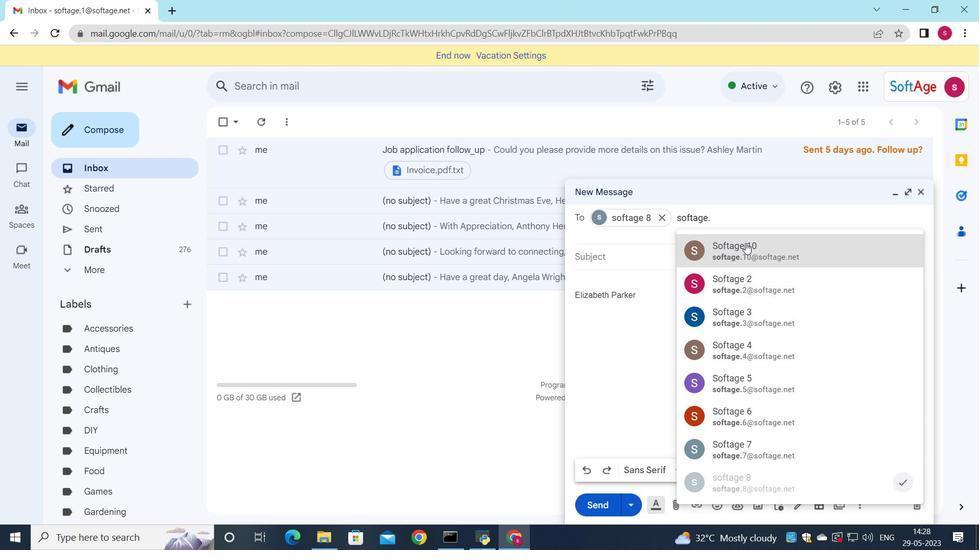 
Action: Mouse moved to (747, 244)
Screenshot: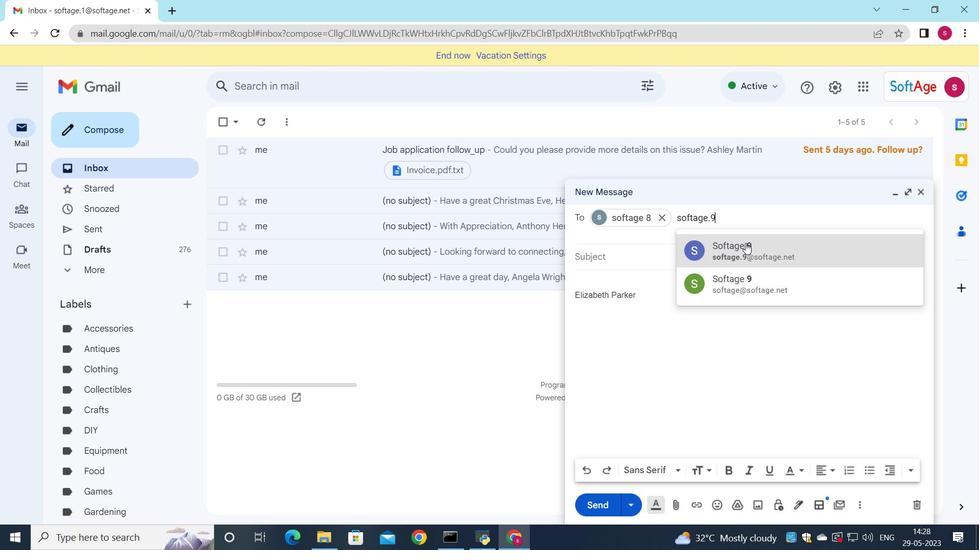 
Action: Mouse pressed left at (747, 244)
Screenshot: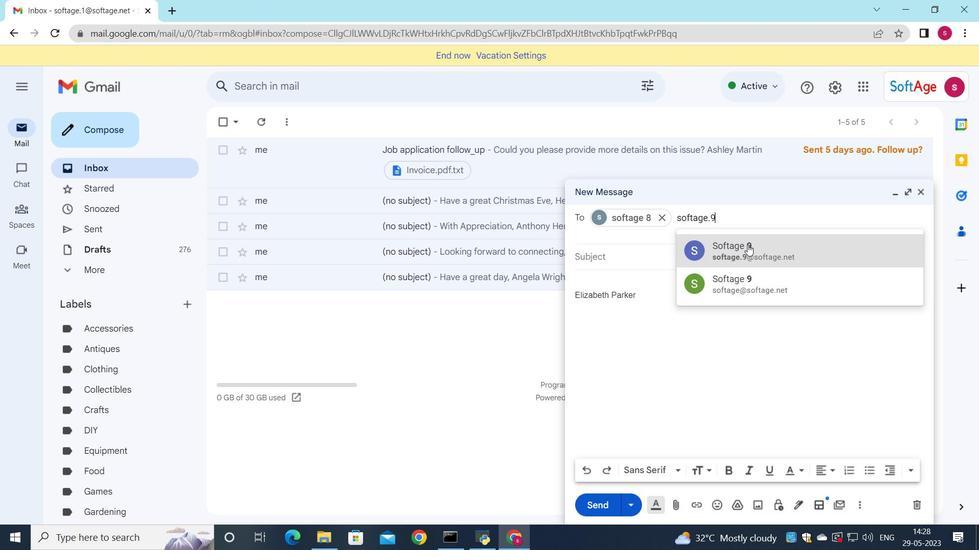 
Action: Mouse moved to (896, 233)
Screenshot: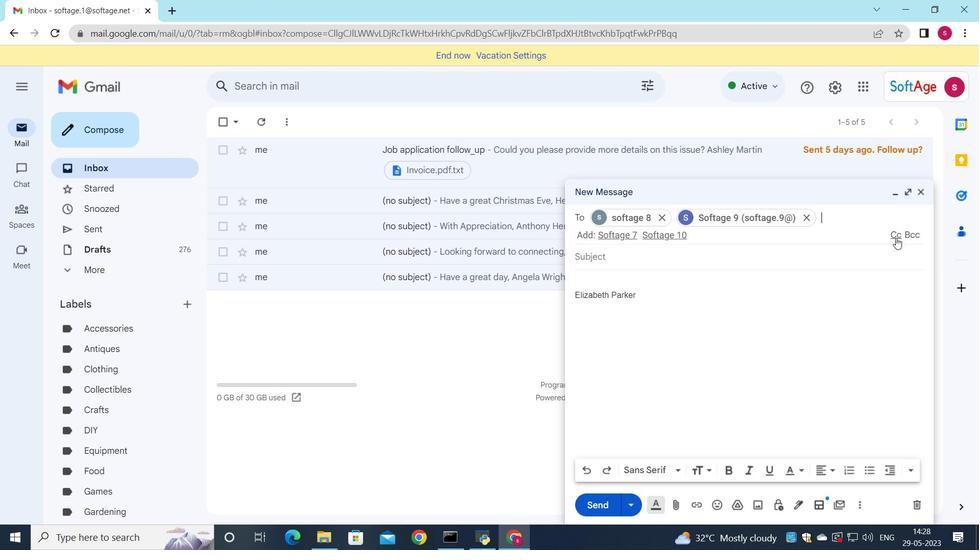 
Action: Mouse pressed left at (896, 233)
Screenshot: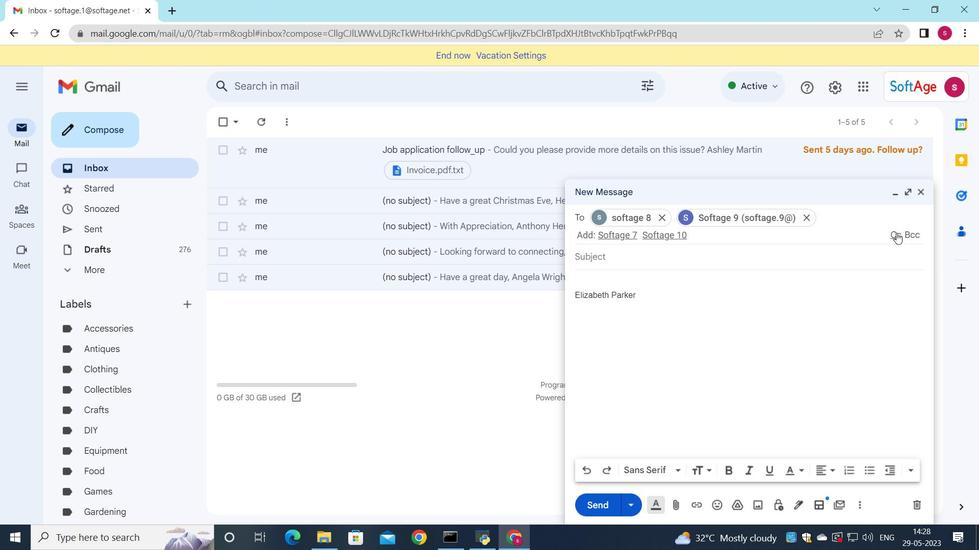 
Action: Mouse moved to (771, 305)
Screenshot: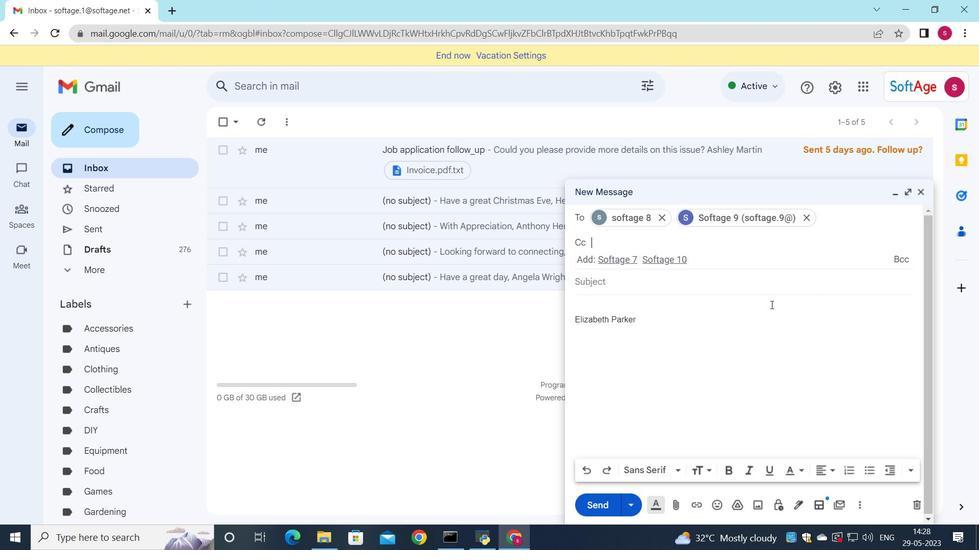 
Action: Key pressed <Key.down>
Screenshot: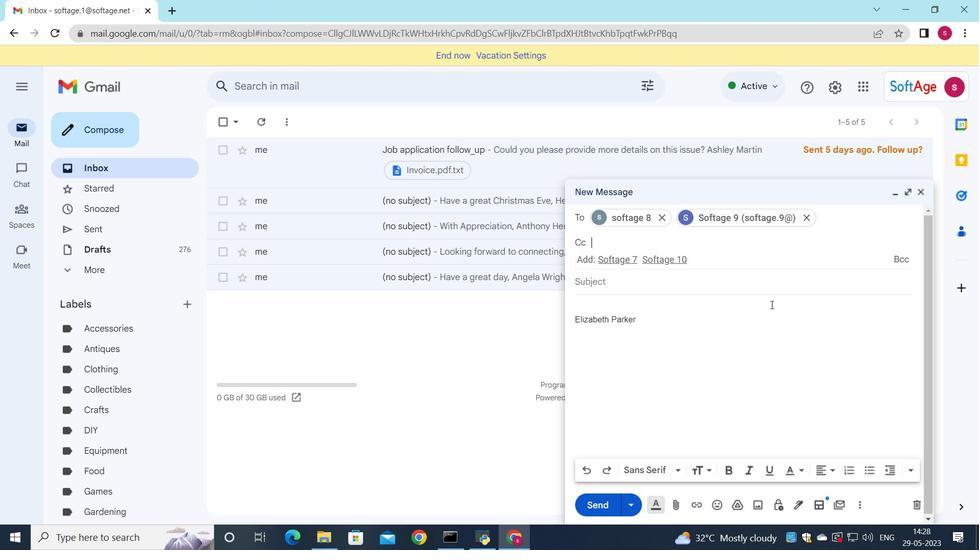 
Action: Mouse moved to (767, 279)
Screenshot: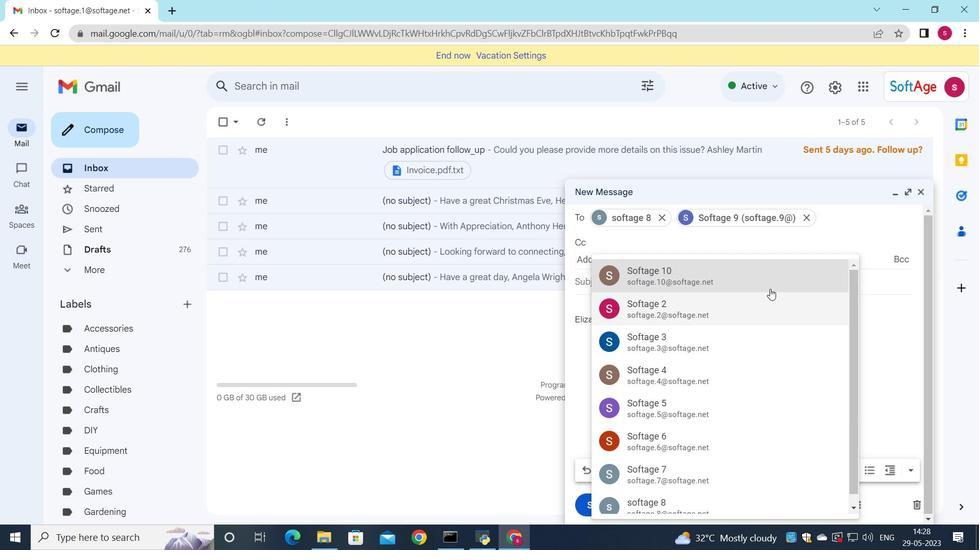 
Action: Mouse pressed left at (767, 279)
Screenshot: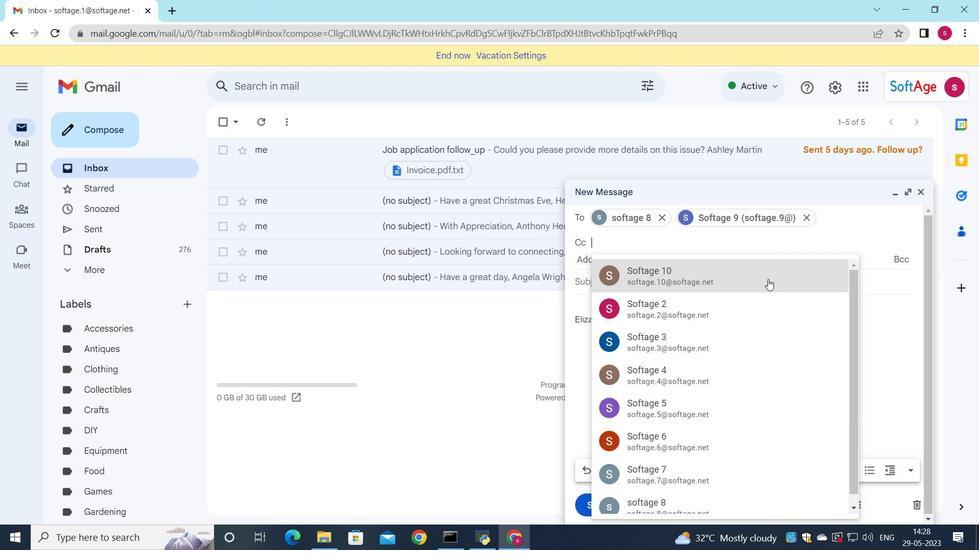 
Action: Mouse moved to (659, 278)
Screenshot: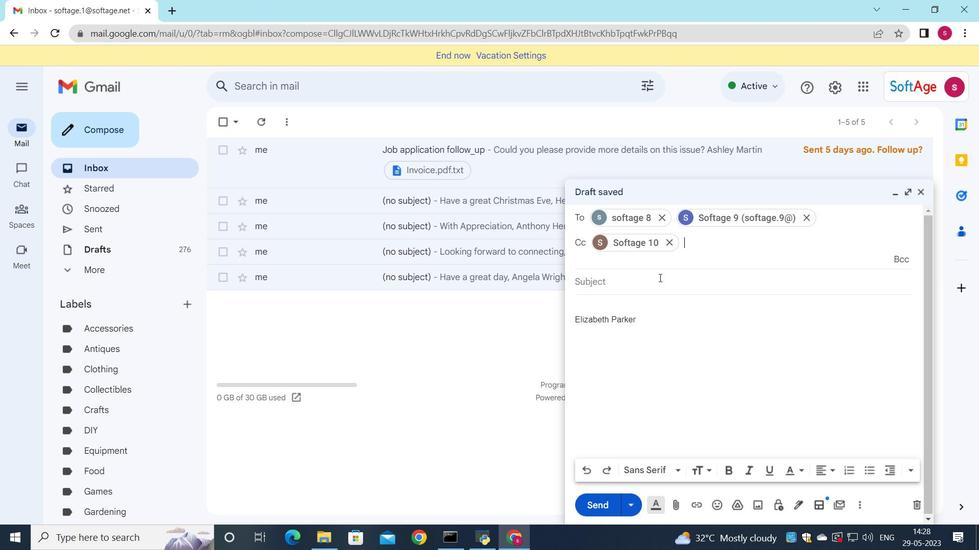 
Action: Mouse pressed left at (659, 278)
Screenshot: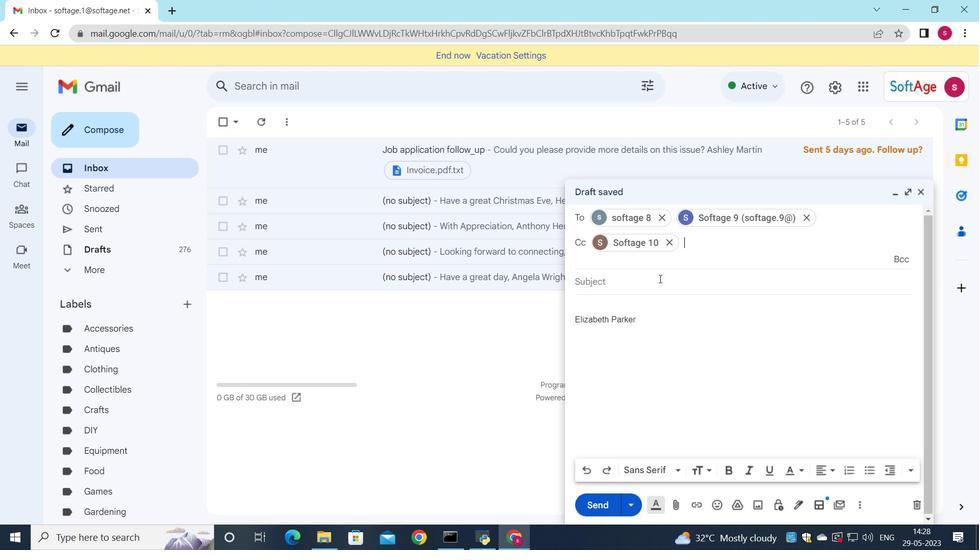 
Action: Mouse moved to (862, 354)
Screenshot: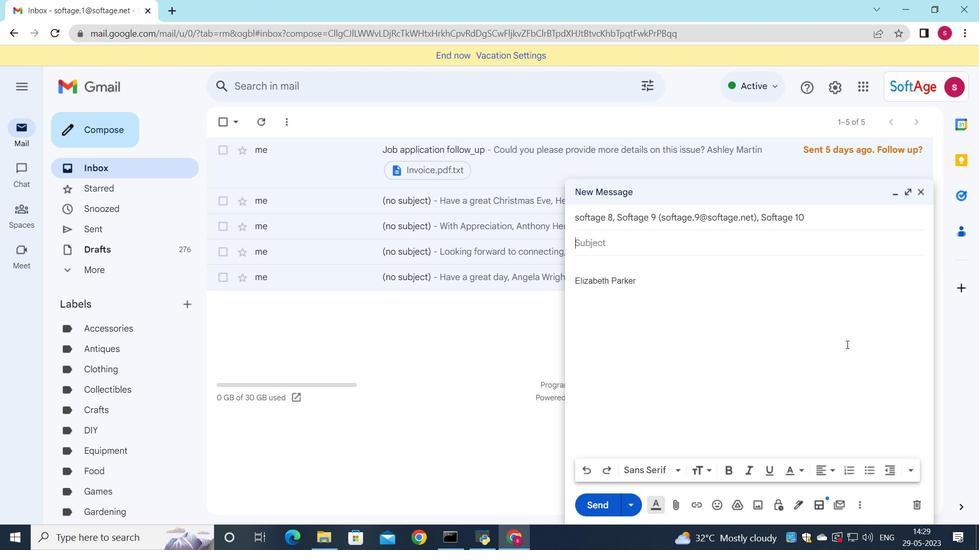 
Action: Key pressed <Key.shift><Key.shift><Key.shift><Key.shift><Key.shift>Request<Key.space>for<Key.space>a<Key.space>background<Key.space>check
Screenshot: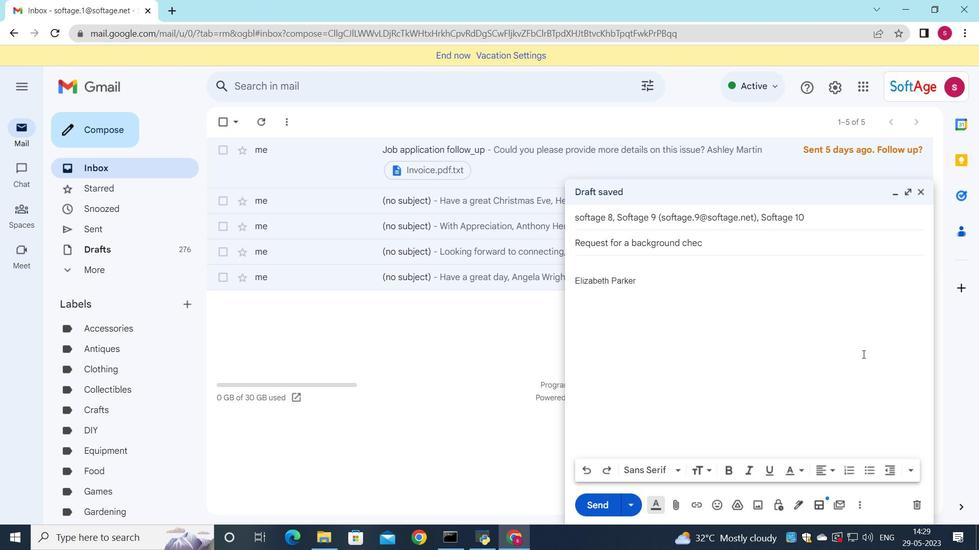 
Action: Mouse moved to (602, 271)
Screenshot: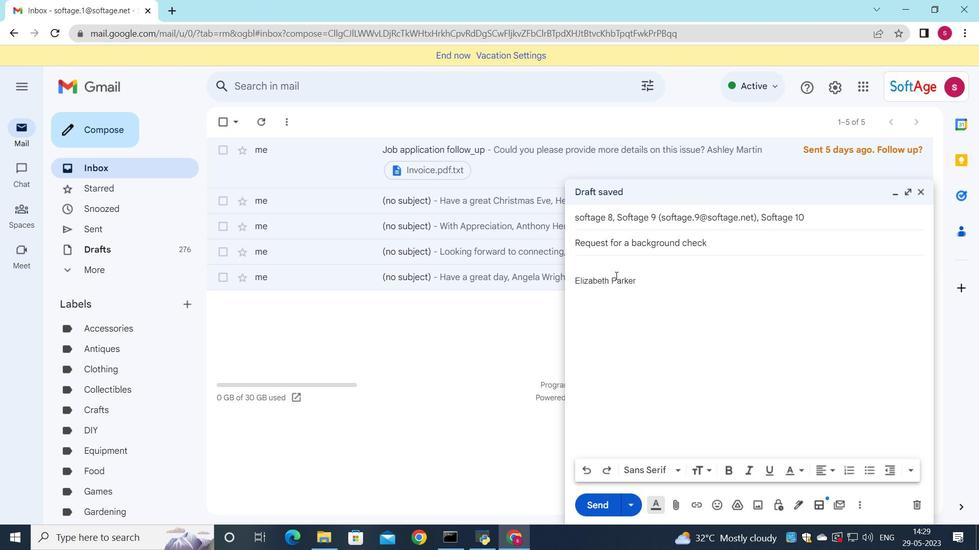 
Action: Mouse pressed left at (602, 271)
Screenshot: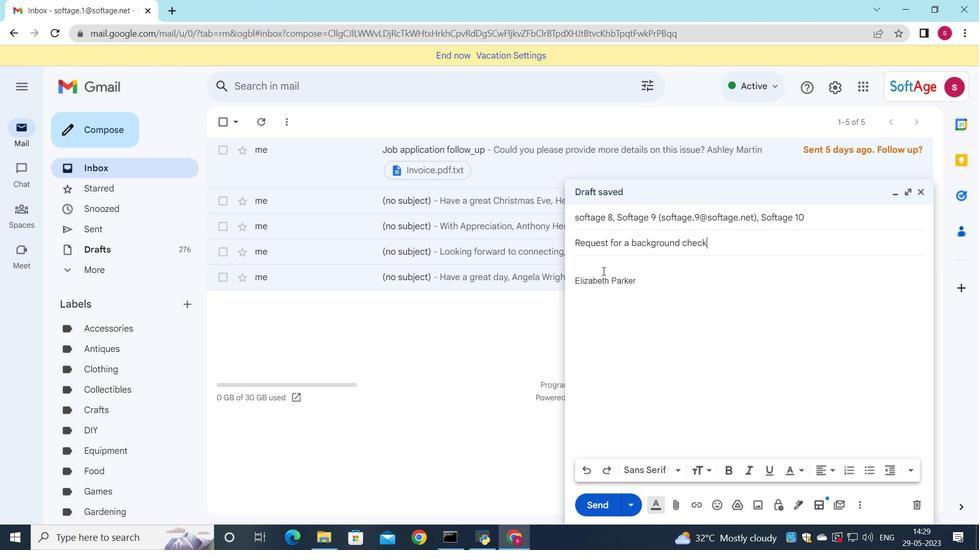 
Action: Key pressed <Key.shift_r>Please<Key.space>let<Key.space>me<Key.space>know<Key.space>if<Key.space>there<Key.space>are<Key.space>any<Key.space>background<Key.space>check
Screenshot: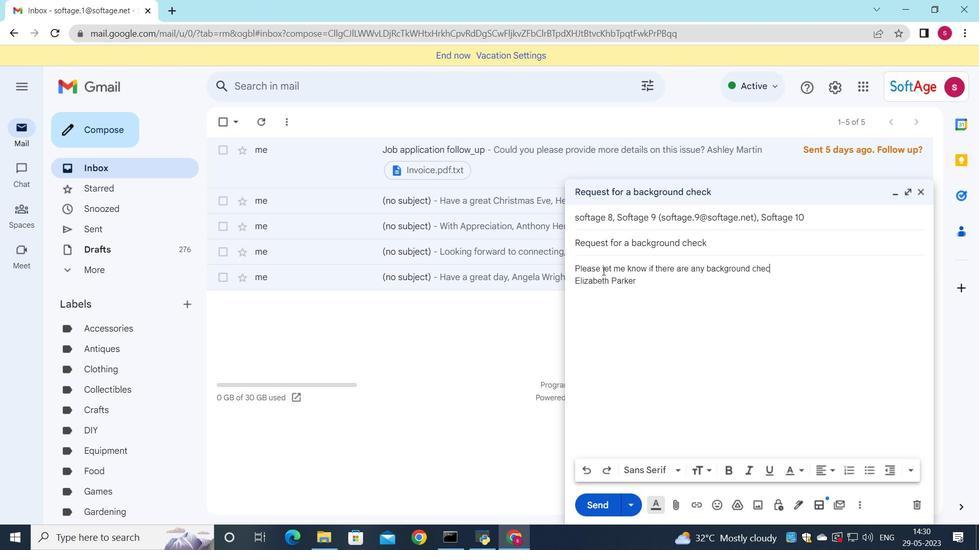 
Action: Mouse moved to (708, 269)
Screenshot: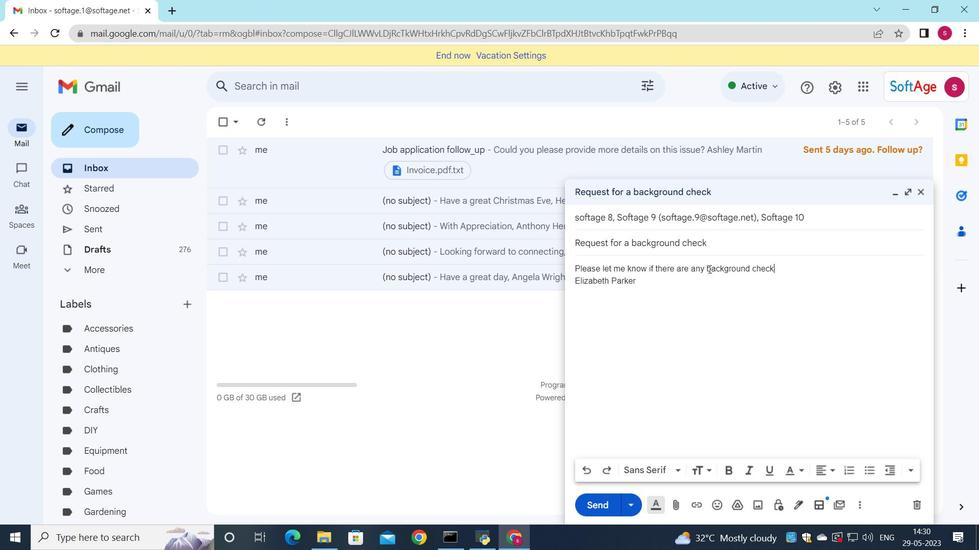 
Action: Mouse pressed left at (708, 269)
Screenshot: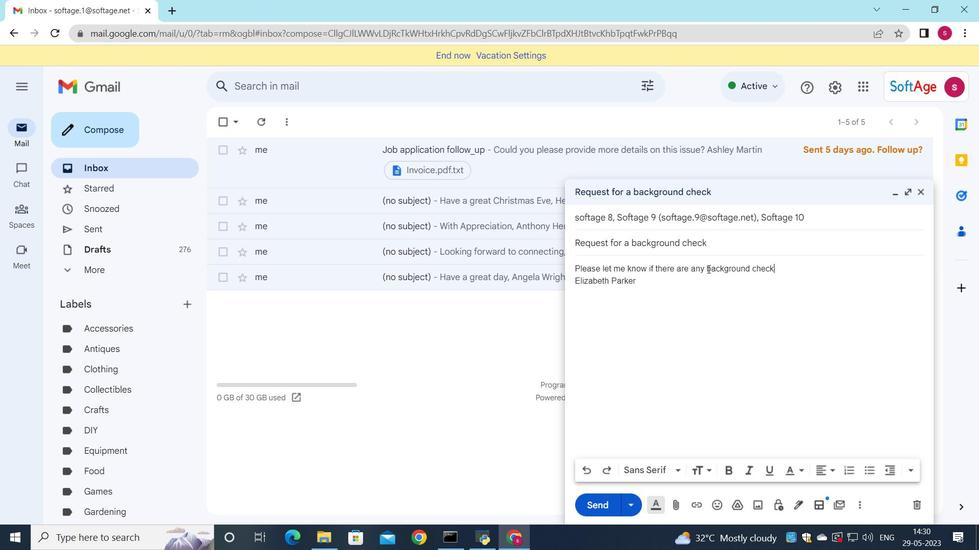 
Action: Mouse moved to (787, 270)
Screenshot: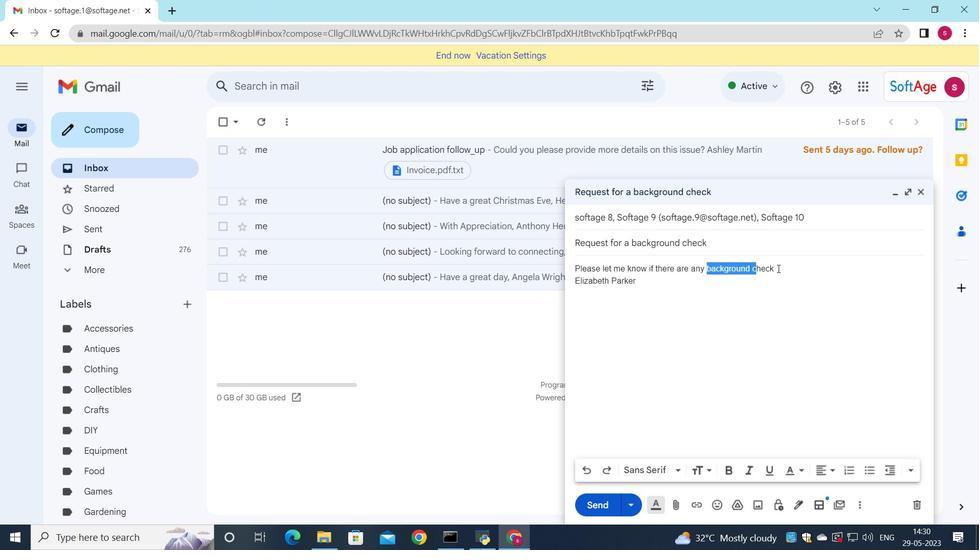 
Action: Key pressed <Key.delete>changes<Key.space>to<Key.space>the<Key.space>project<Key.space>ti,<Key.backspace>meline
Screenshot: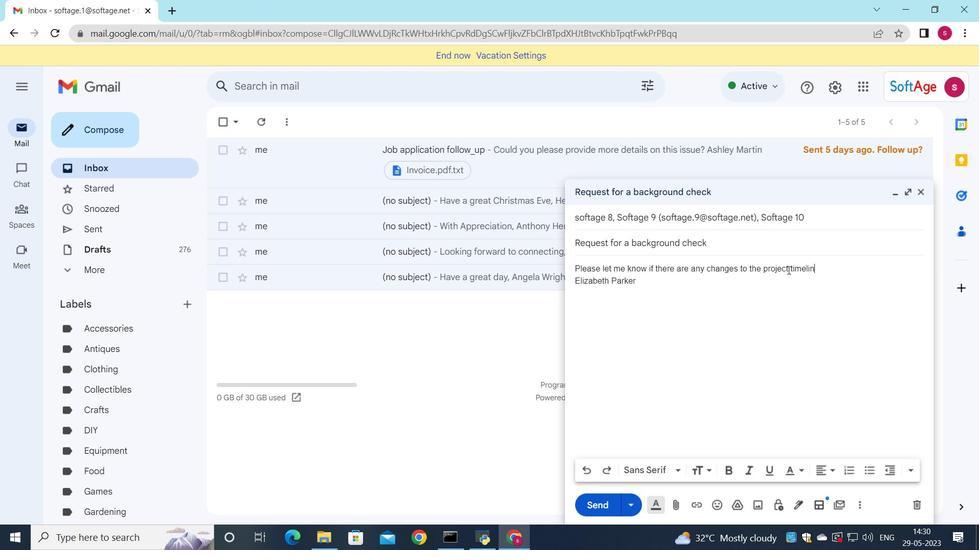 
Action: Mouse moved to (850, 284)
Screenshot: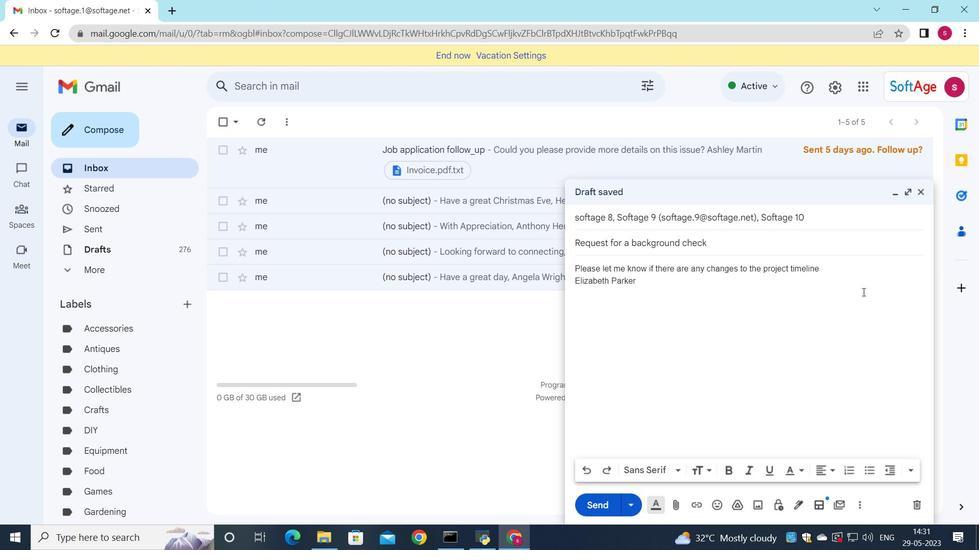 
Action: Key pressed .
Screenshot: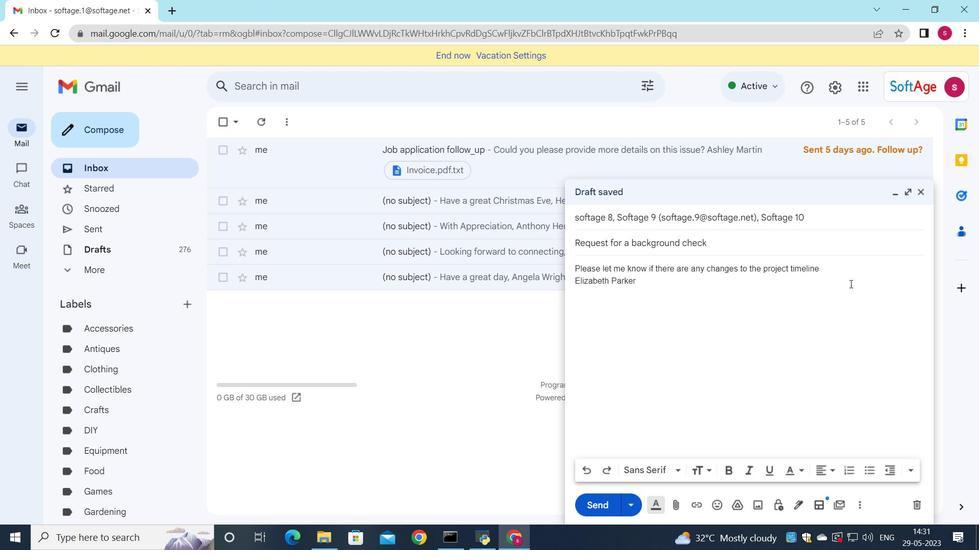 
Action: Mouse moved to (829, 269)
Screenshot: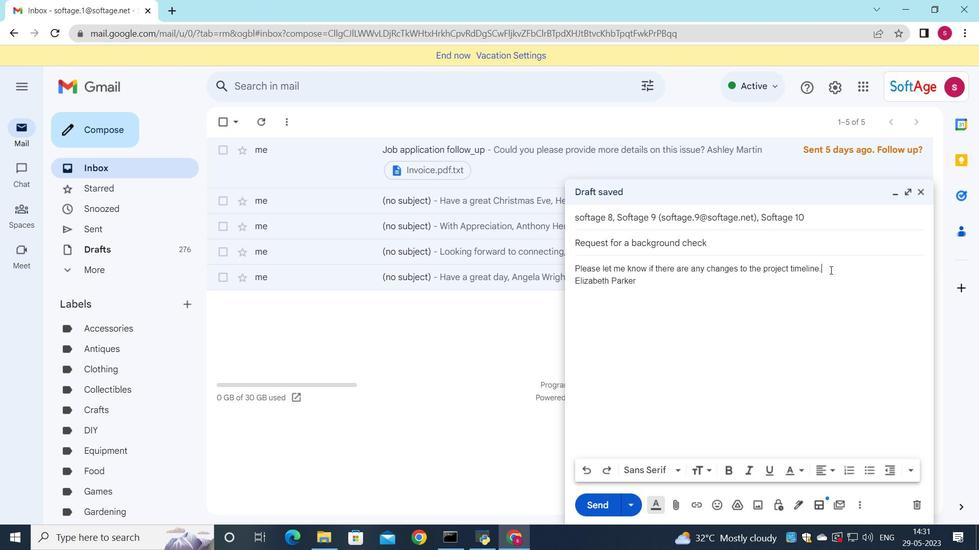 
Action: Mouse pressed left at (829, 269)
Screenshot: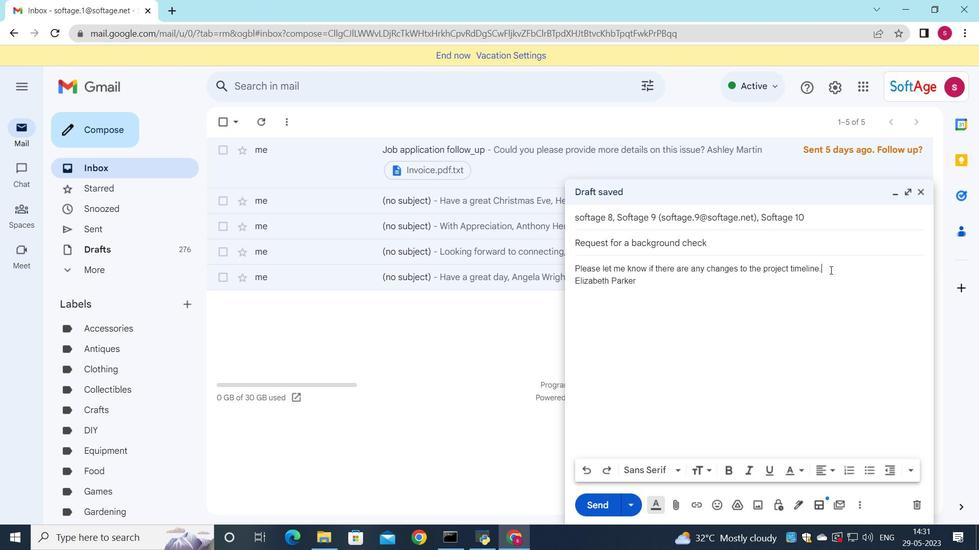 
Action: Mouse moved to (707, 470)
Screenshot: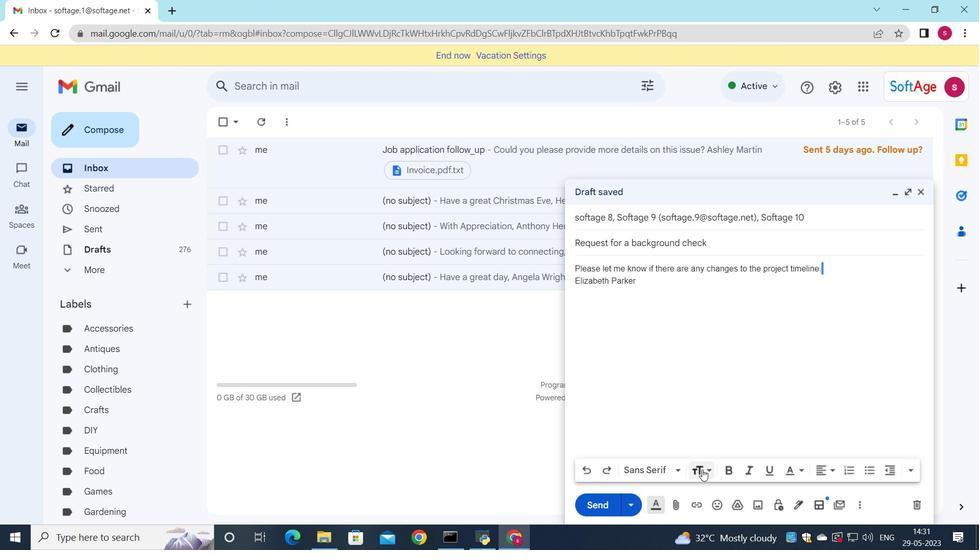 
Action: Mouse pressed left at (707, 470)
Screenshot: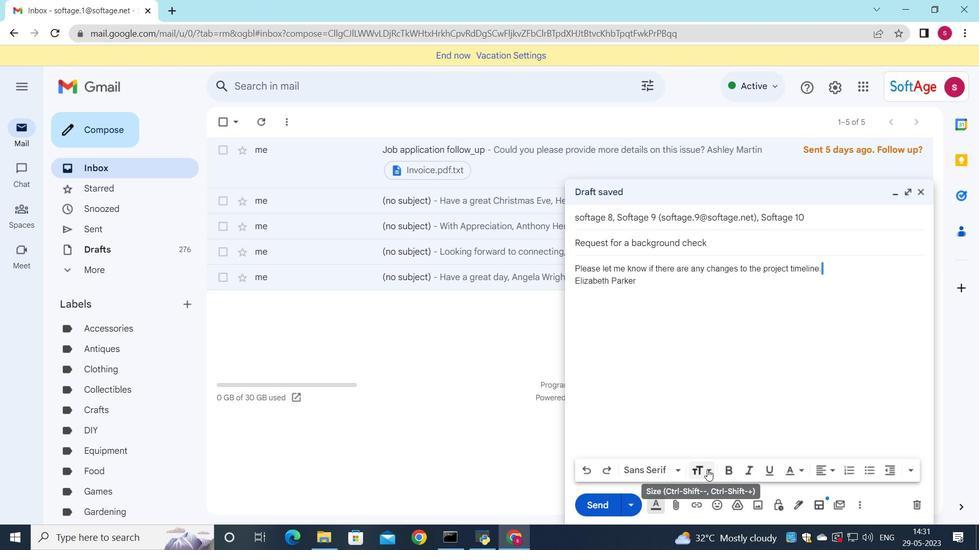 
Action: Mouse moved to (731, 394)
Screenshot: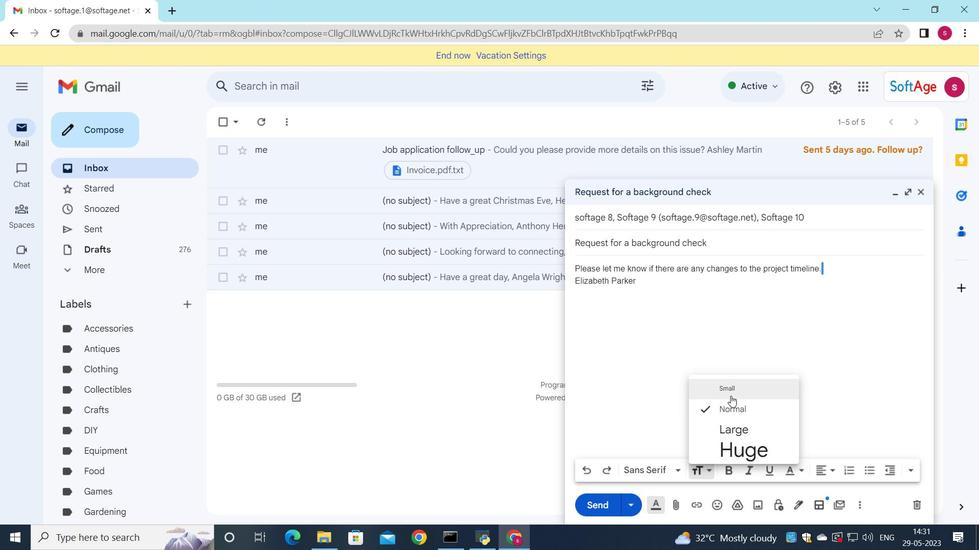 
Action: Mouse pressed left at (731, 394)
Screenshot: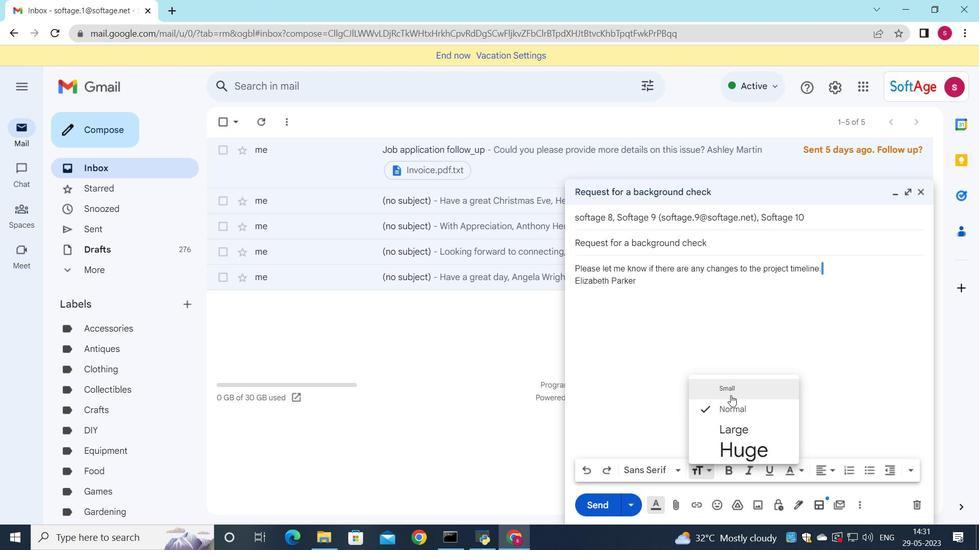 
Action: Mouse moved to (833, 470)
Screenshot: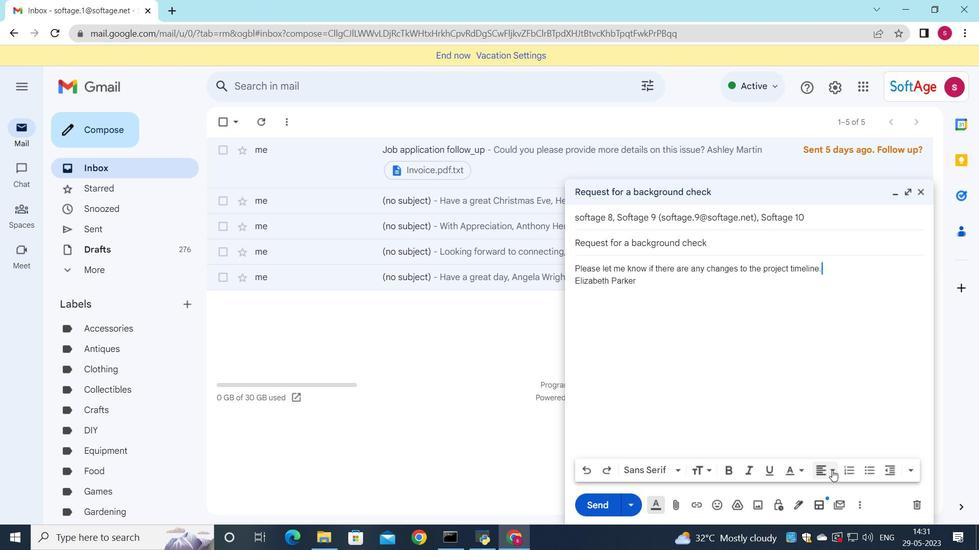 
Action: Mouse pressed left at (833, 470)
Screenshot: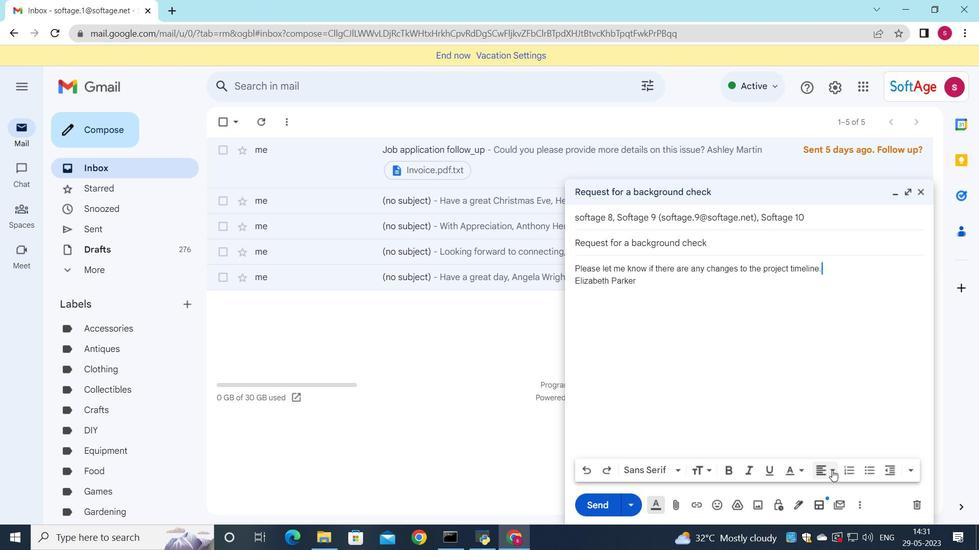 
Action: Mouse moved to (828, 419)
Screenshot: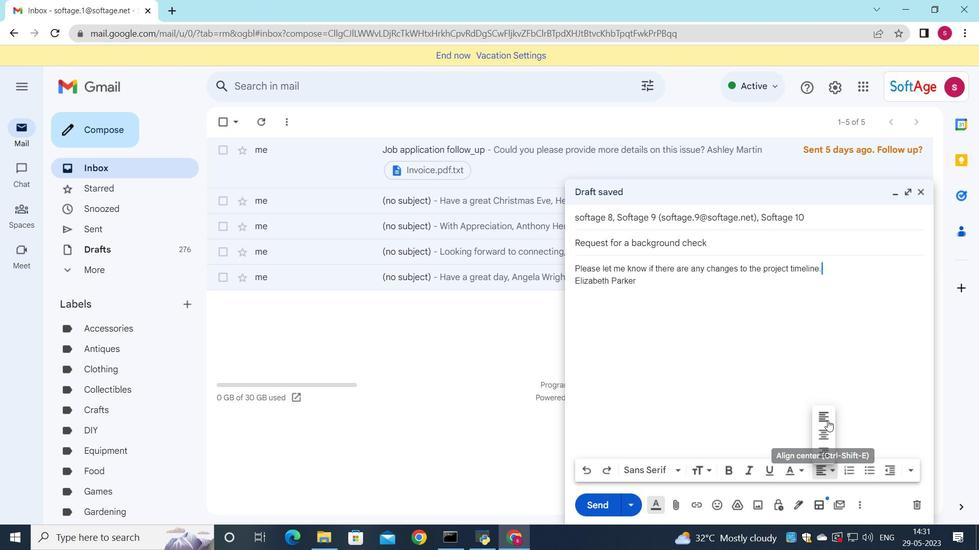 
Action: Mouse pressed left at (828, 419)
Screenshot: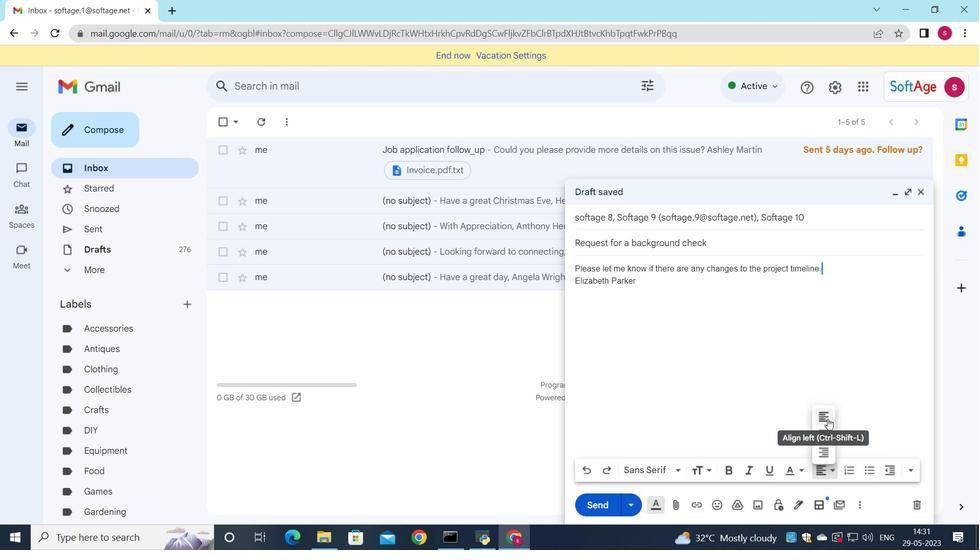 
Action: Mouse moved to (596, 504)
Screenshot: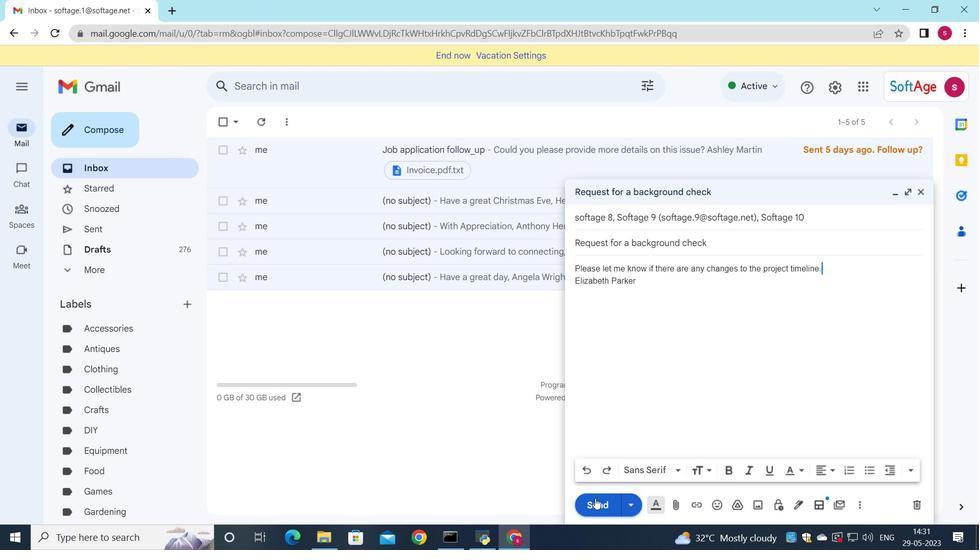 
Action: Mouse pressed left at (596, 504)
Screenshot: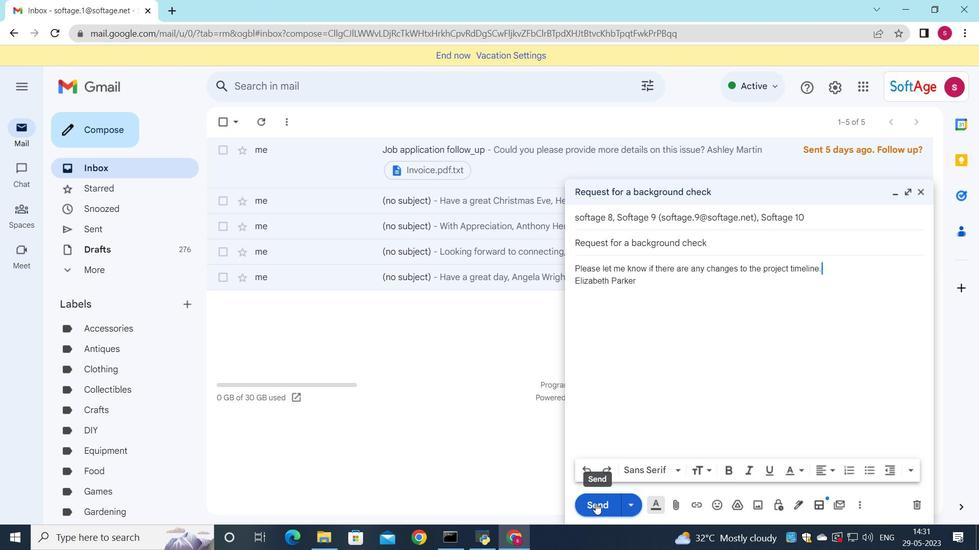 
Action: Mouse moved to (126, 221)
Screenshot: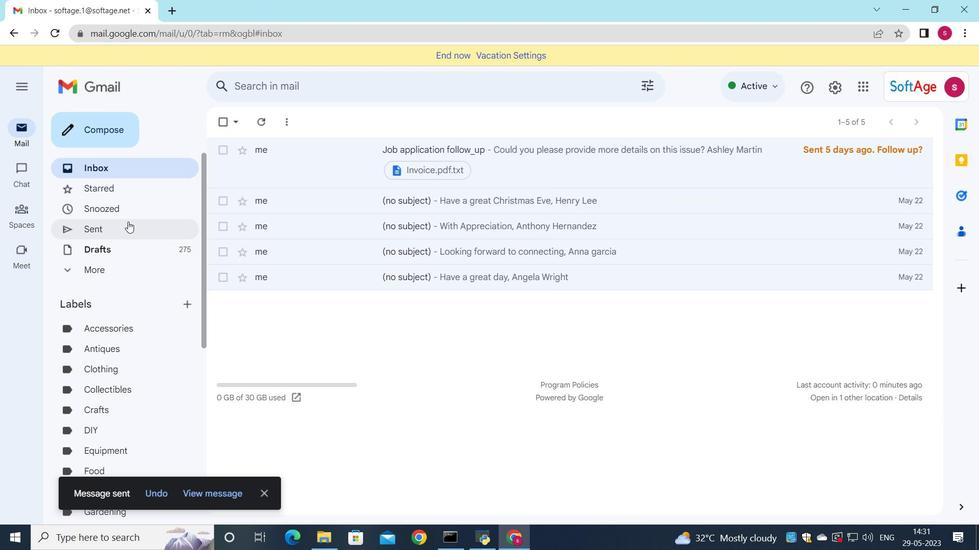 
Action: Mouse pressed left at (126, 221)
Screenshot: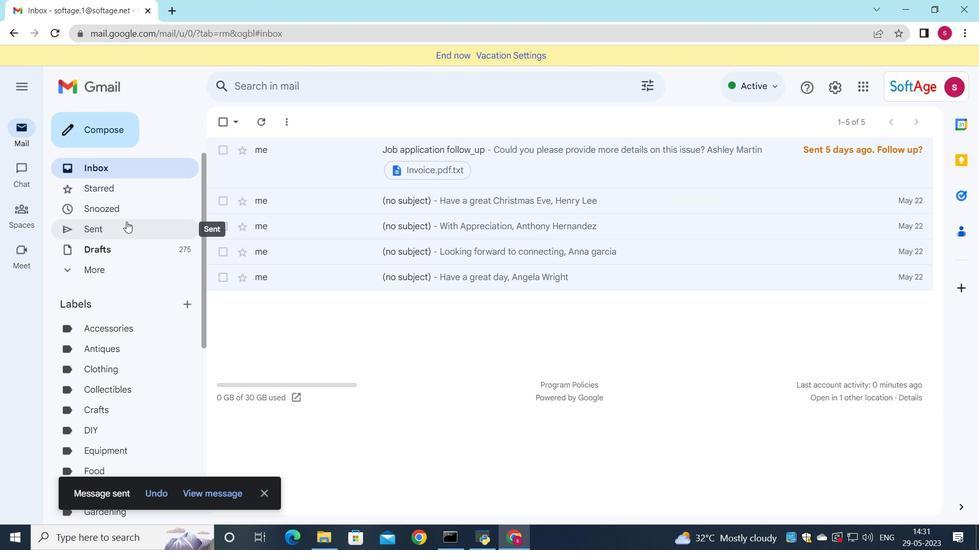 
Action: Mouse moved to (465, 189)
Screenshot: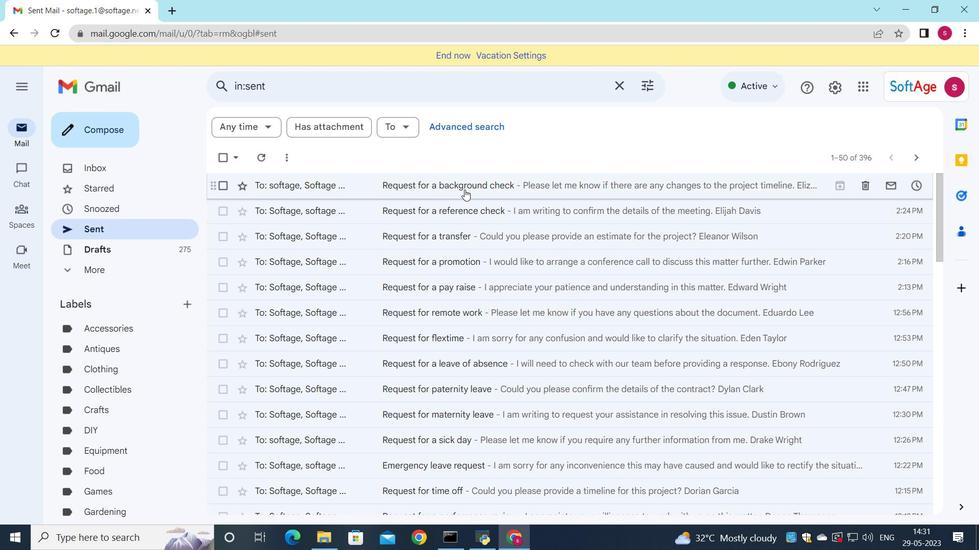 
Action: Mouse pressed left at (465, 189)
Screenshot: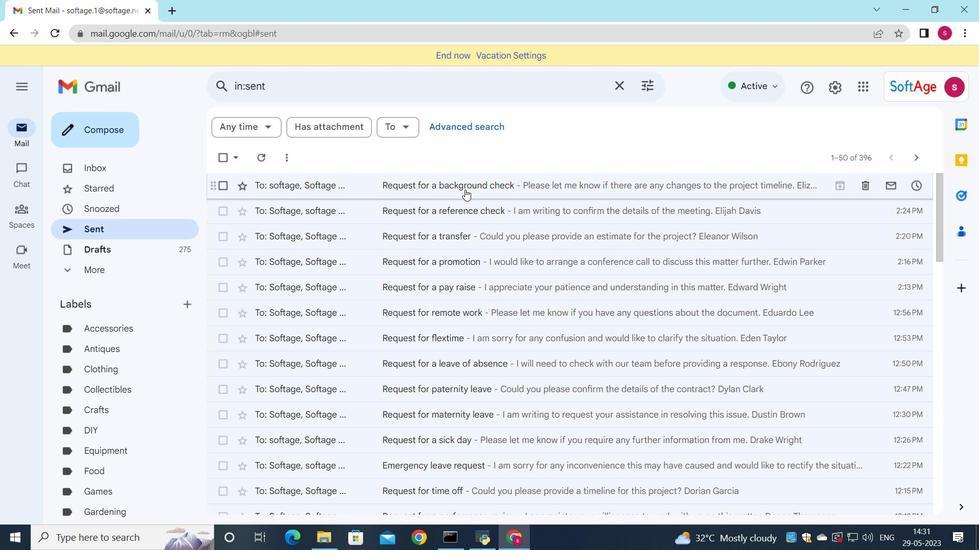 
Action: Mouse moved to (571, 213)
Screenshot: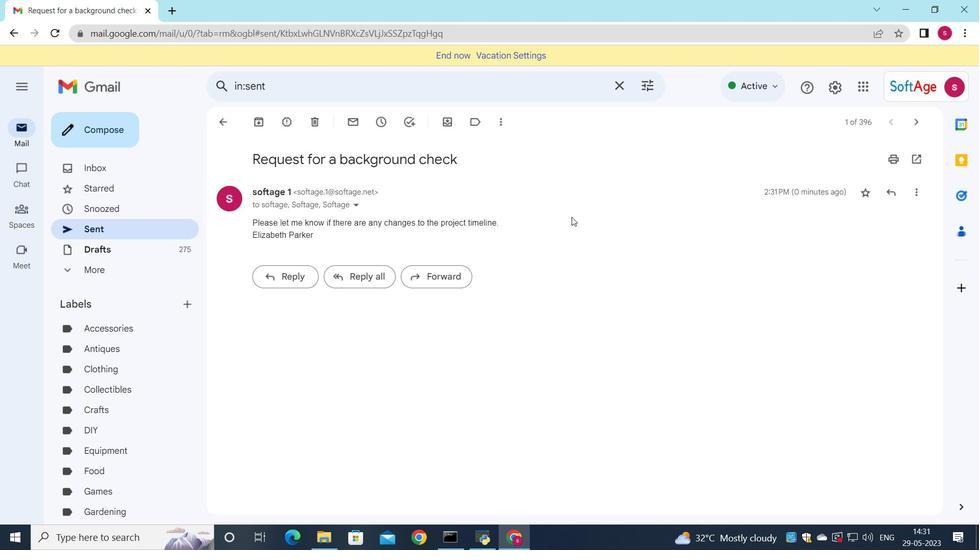 
